 Task: Navigate through the streets of Akron to reach Stan Hywet Hall & Gardens.
Action: Mouse pressed left at (183, 59)
Screenshot: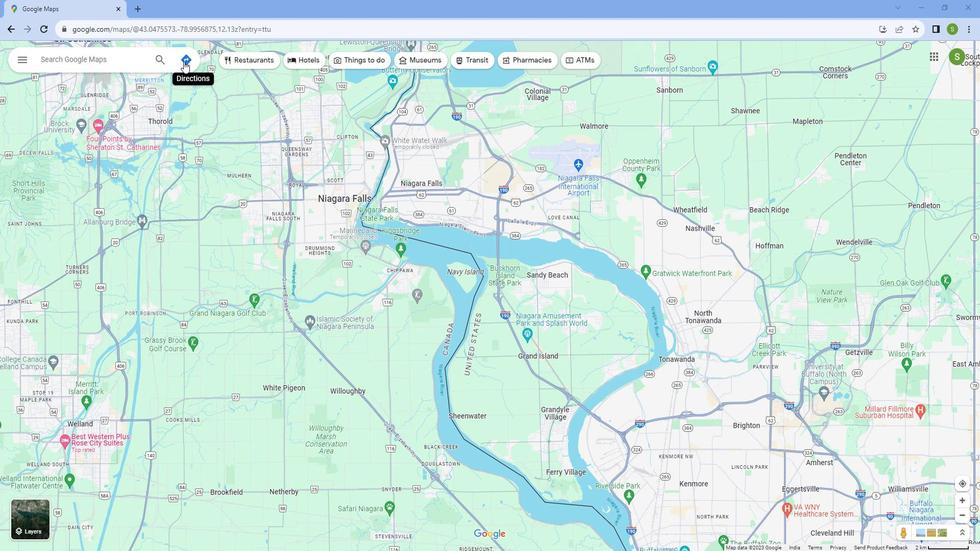 
Action: Mouse moved to (78, 84)
Screenshot: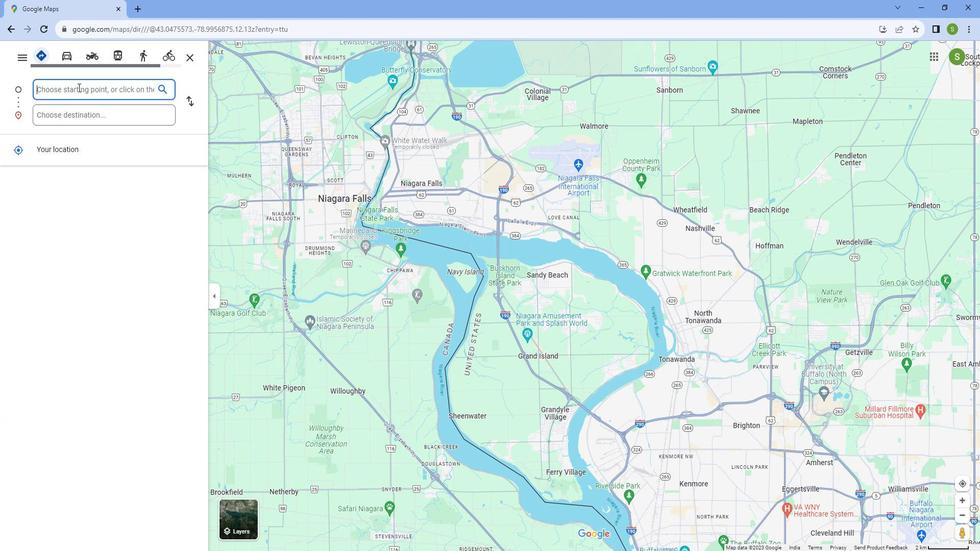 
Action: Mouse pressed left at (78, 84)
Screenshot: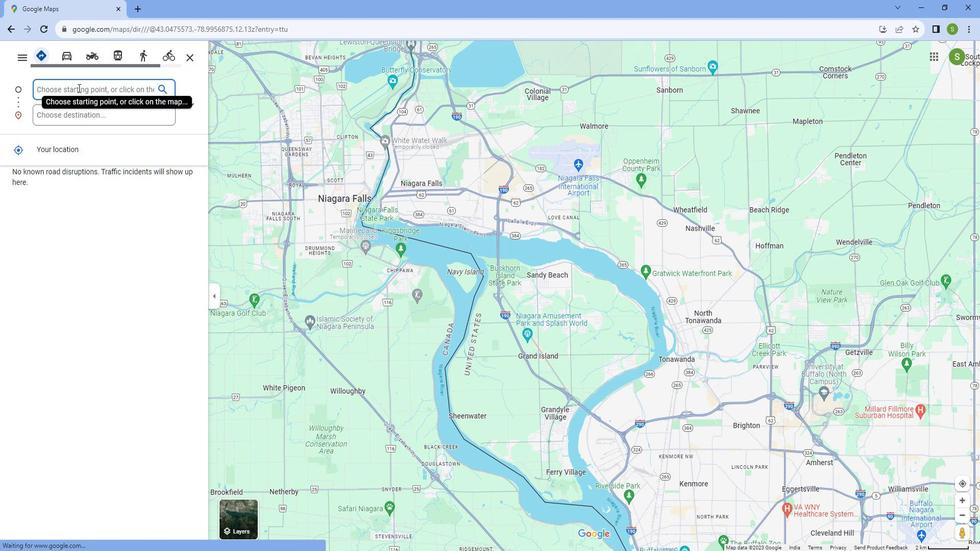
Action: Key pressed <Key.shift>a<Key.caps_lock><Key.backspace>A<Key.caps_lock>k
Screenshot: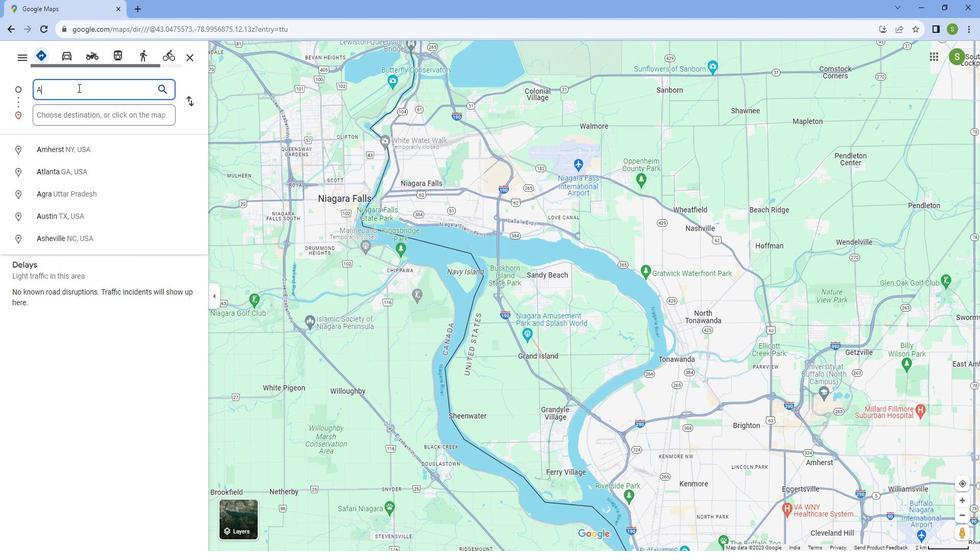 
Action: Mouse moved to (79, 86)
Screenshot: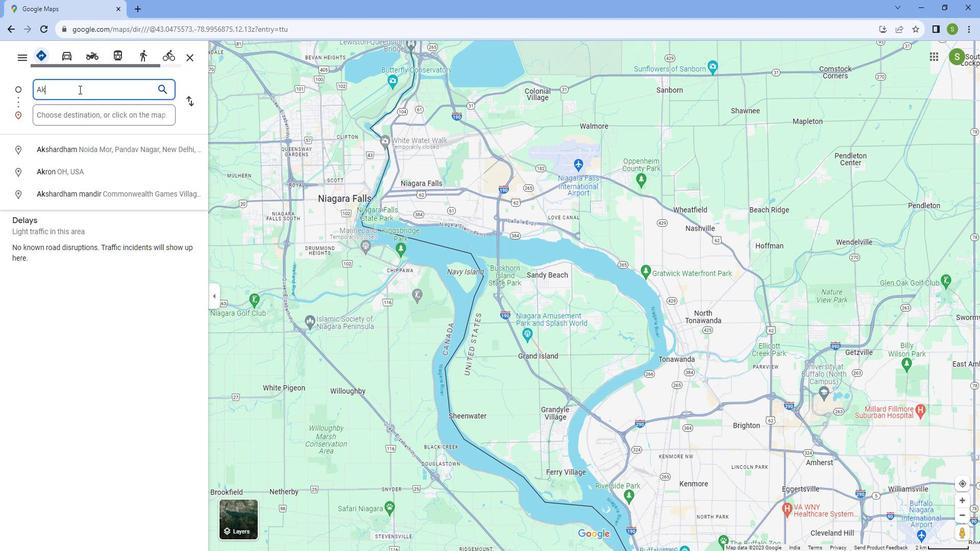 
Action: Key pressed ron
Screenshot: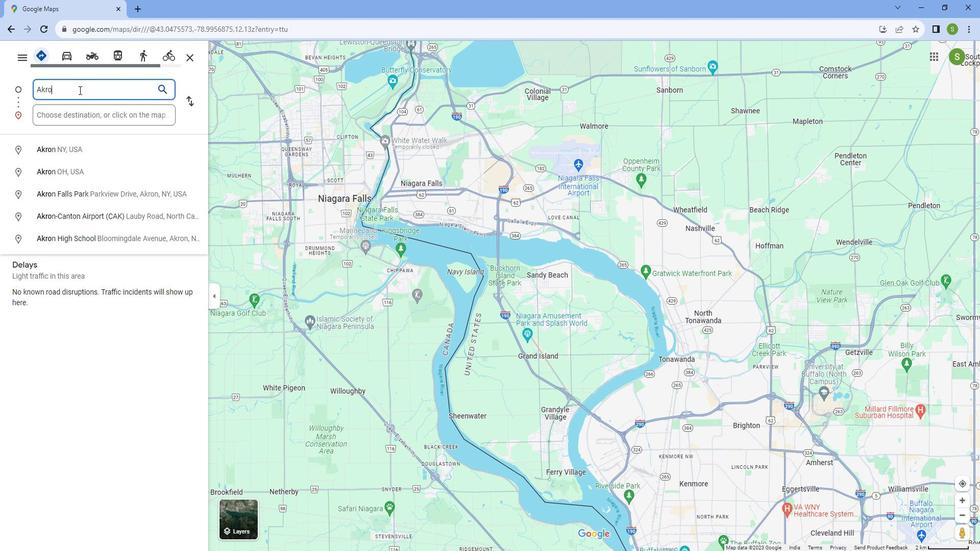 
Action: Mouse moved to (74, 148)
Screenshot: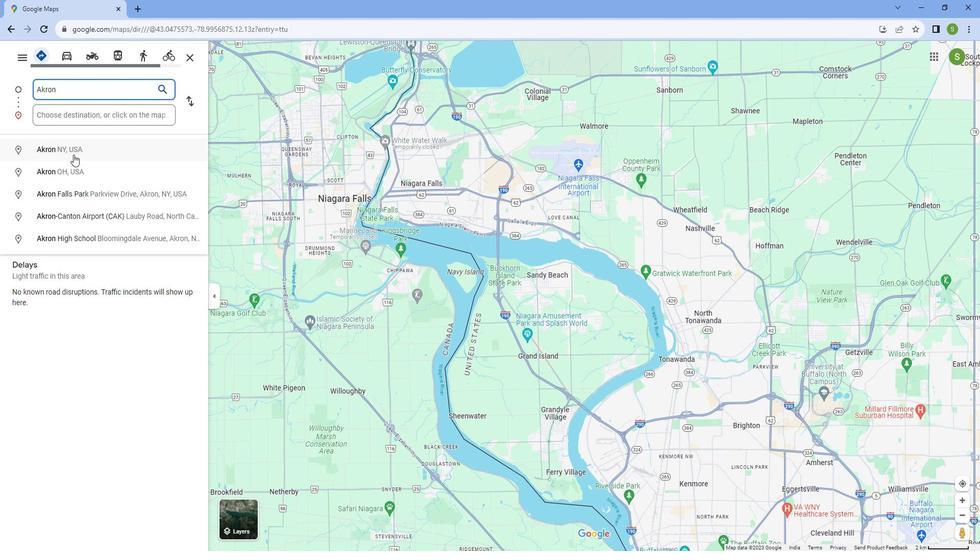 
Action: Mouse pressed left at (74, 148)
Screenshot: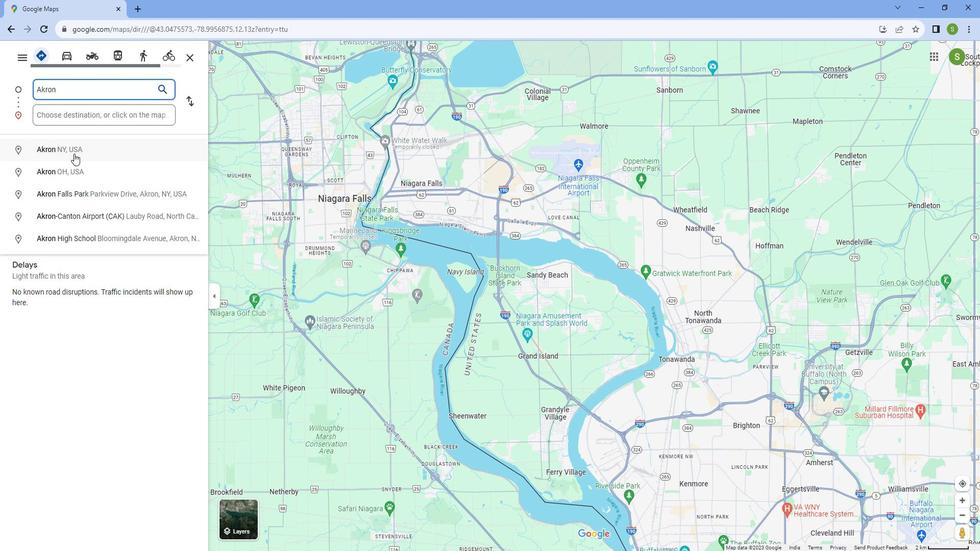 
Action: Mouse moved to (69, 114)
Screenshot: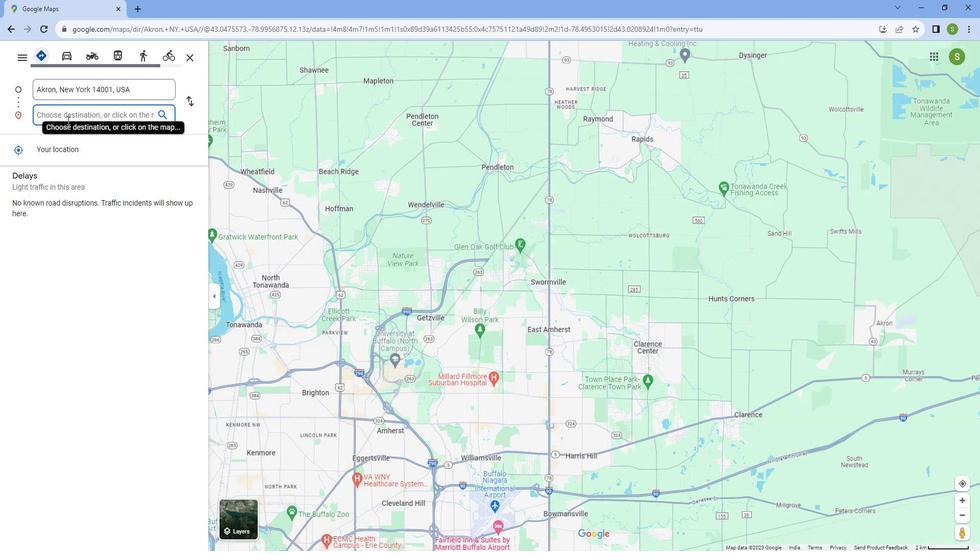 
Action: Mouse pressed left at (69, 114)
Screenshot: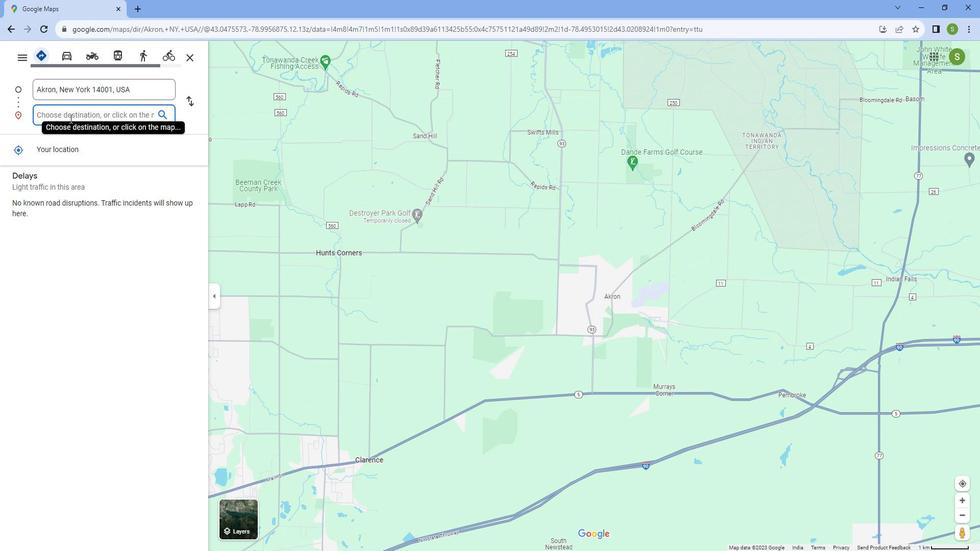 
Action: Mouse moved to (73, 106)
Screenshot: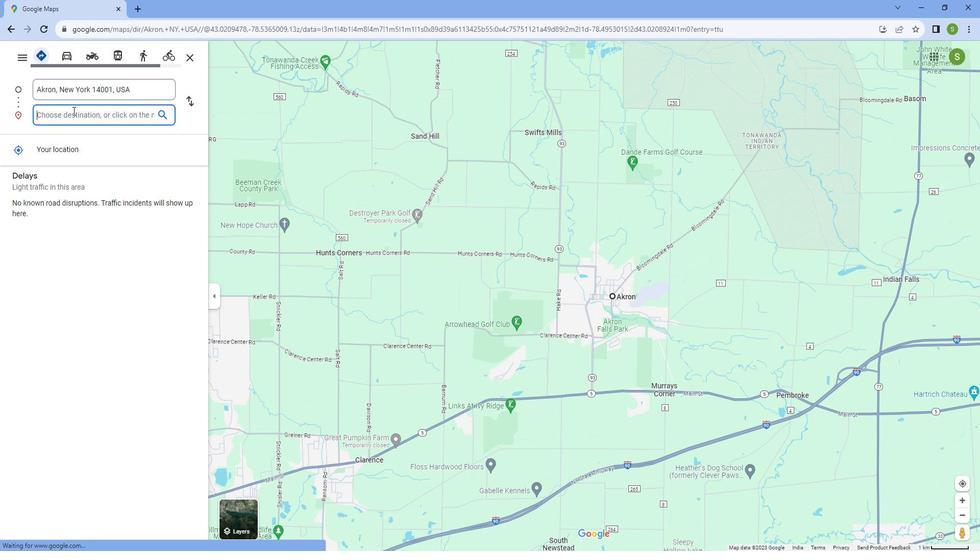 
Action: Key pressed <Key.caps_lock>S<Key.caps_lock>tan<Key.space><Key.caps_lock>H<Key.caps_lock>ywell<Key.space><Key.caps_lock>H<Key.caps_lock>all<Key.space>and<Key.space><Key.caps_lock>G<Key.caps_lock>ardens
Screenshot: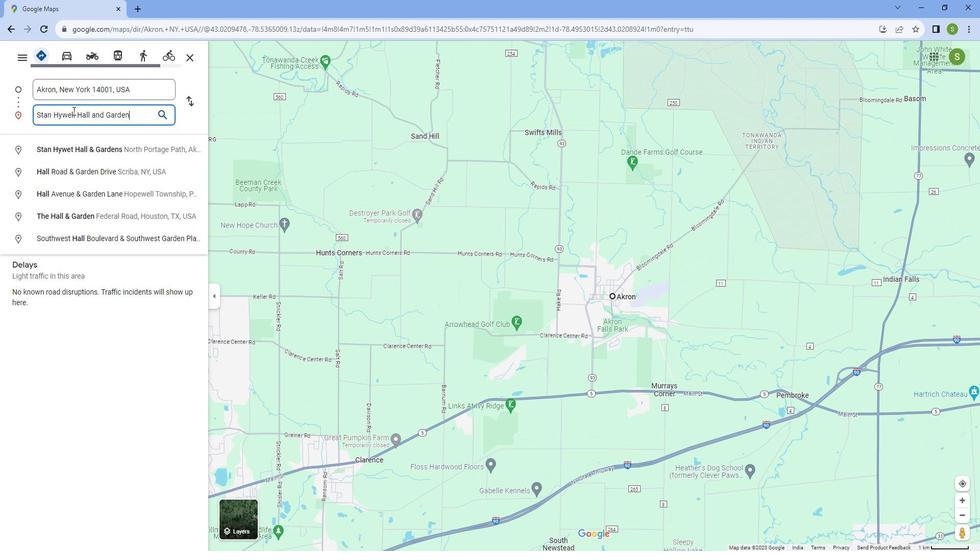 
Action: Mouse moved to (102, 134)
Screenshot: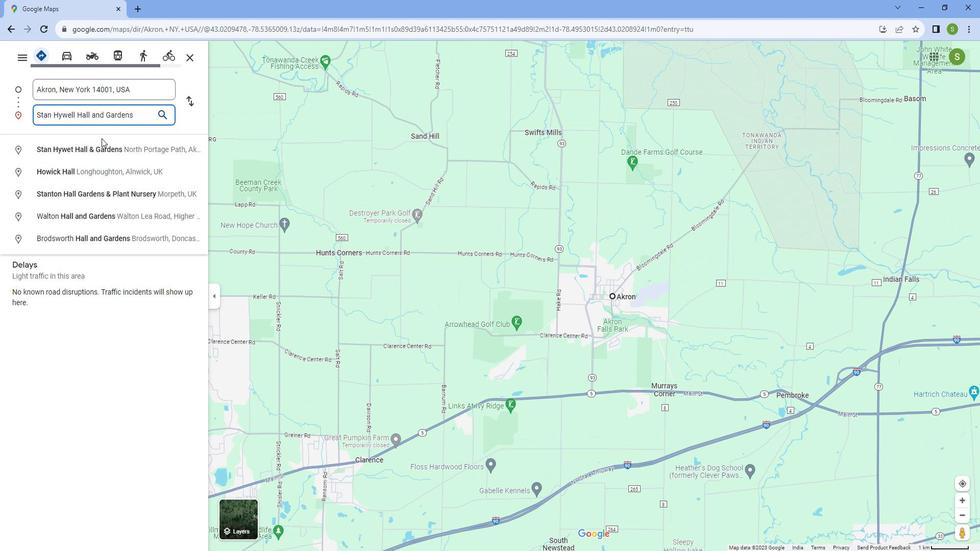 
Action: Mouse pressed left at (102, 134)
Screenshot: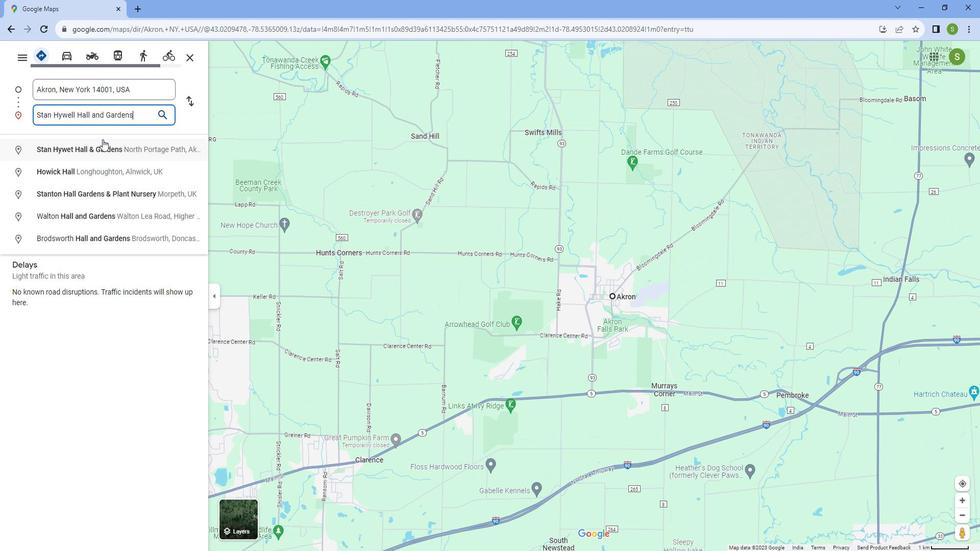 
Action: Mouse moved to (403, 496)
Screenshot: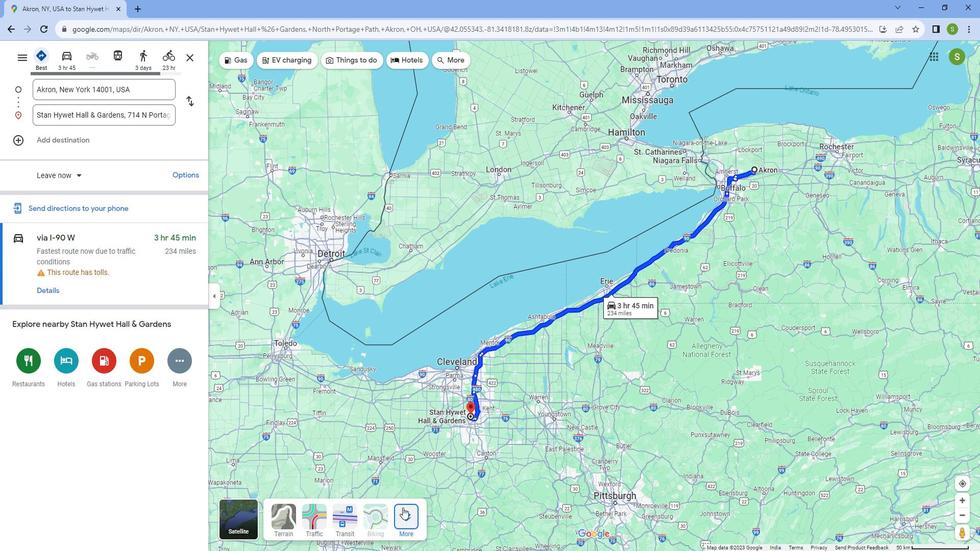 
Action: Mouse pressed left at (403, 496)
Screenshot: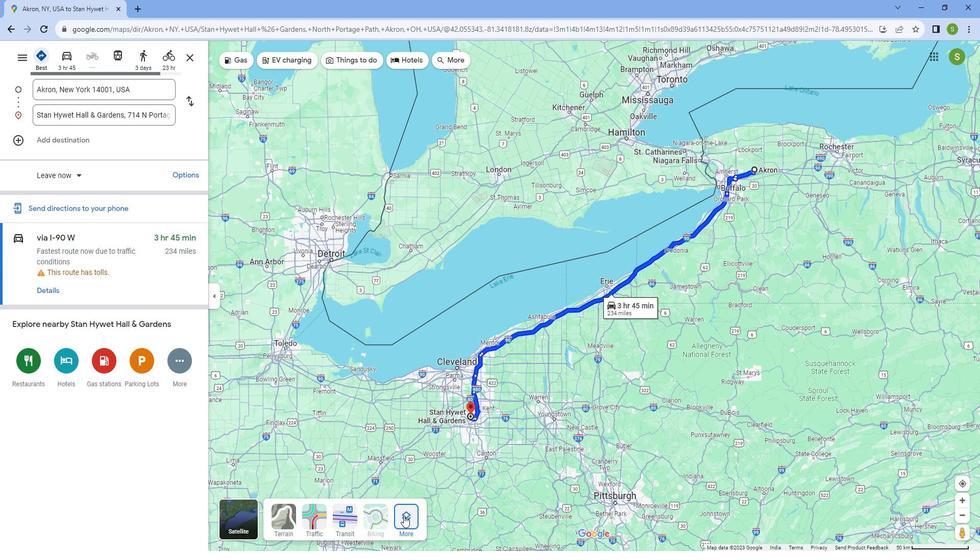 
Action: Mouse moved to (289, 295)
Screenshot: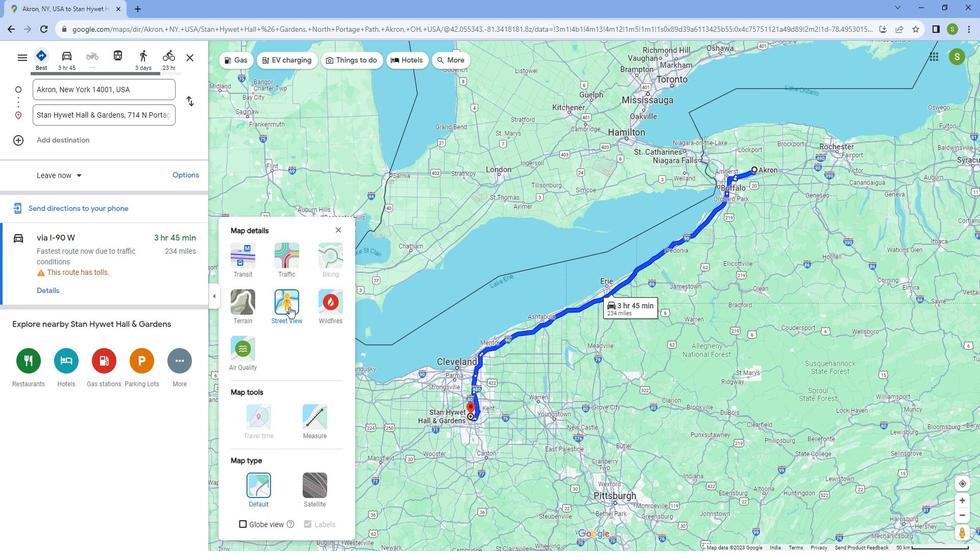 
Action: Mouse pressed left at (289, 295)
Screenshot: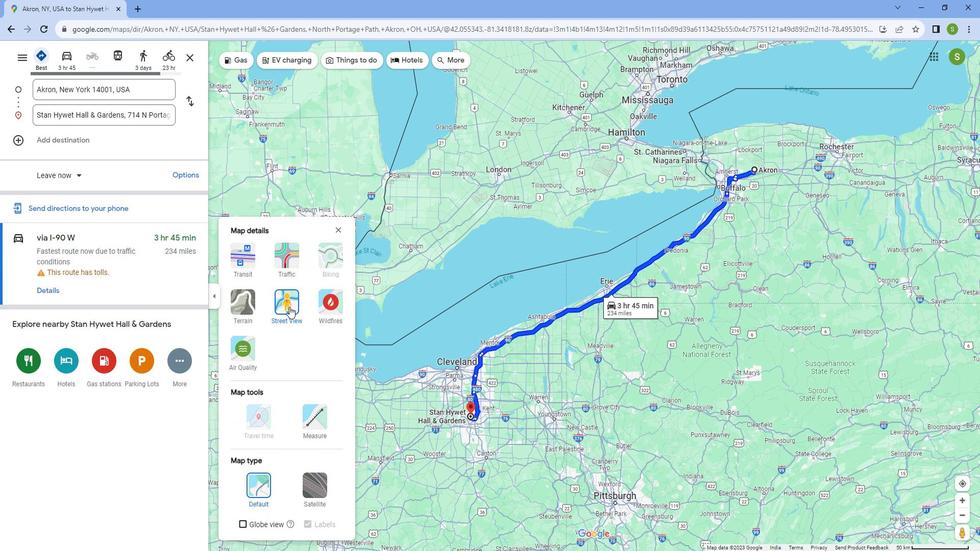 
Action: Mouse moved to (691, 329)
Screenshot: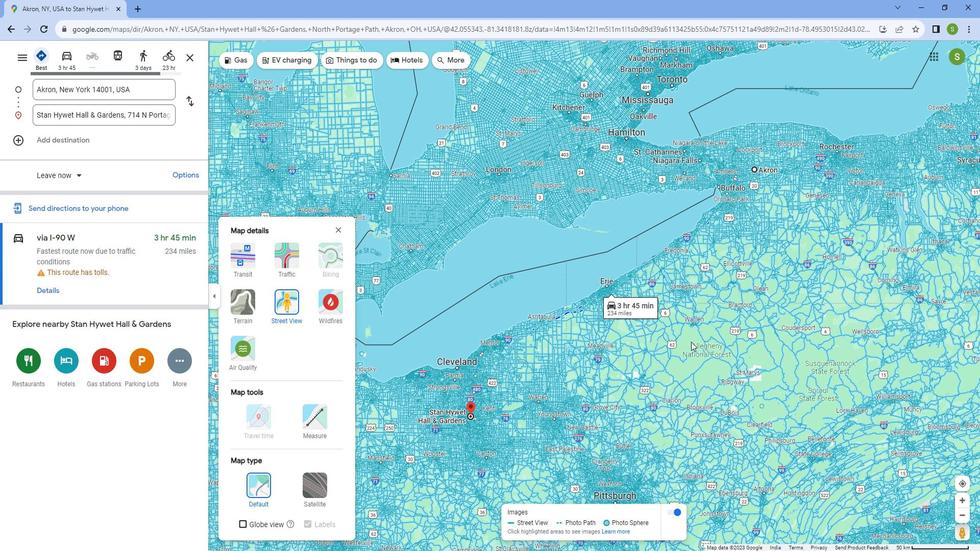 
Action: Mouse scrolled (691, 329) with delta (0, 0)
Screenshot: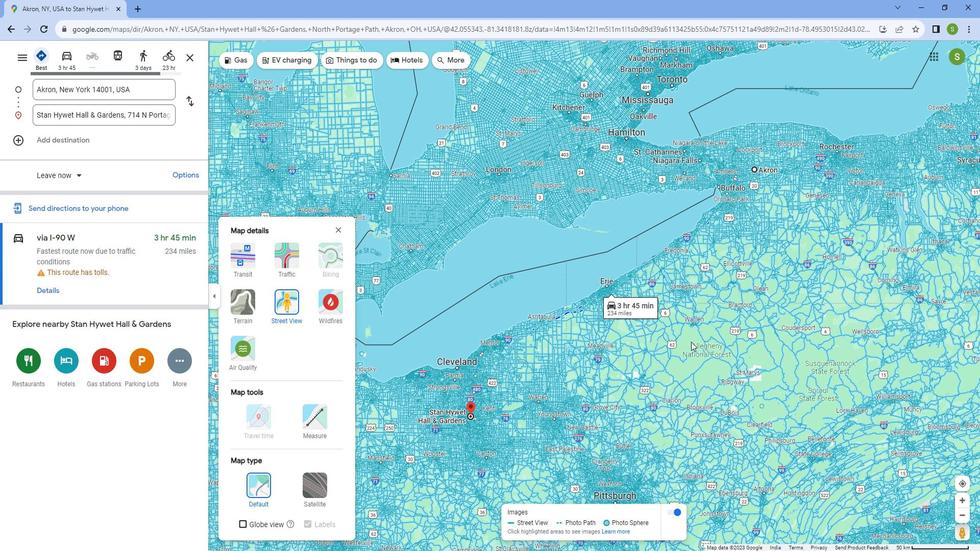 
Action: Mouse scrolled (691, 329) with delta (0, 0)
Screenshot: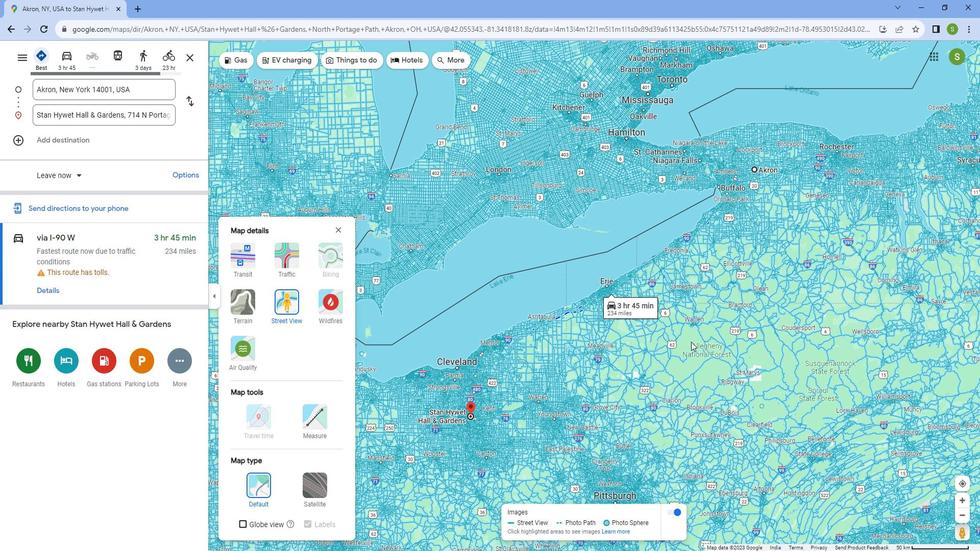 
Action: Mouse scrolled (691, 329) with delta (0, 0)
Screenshot: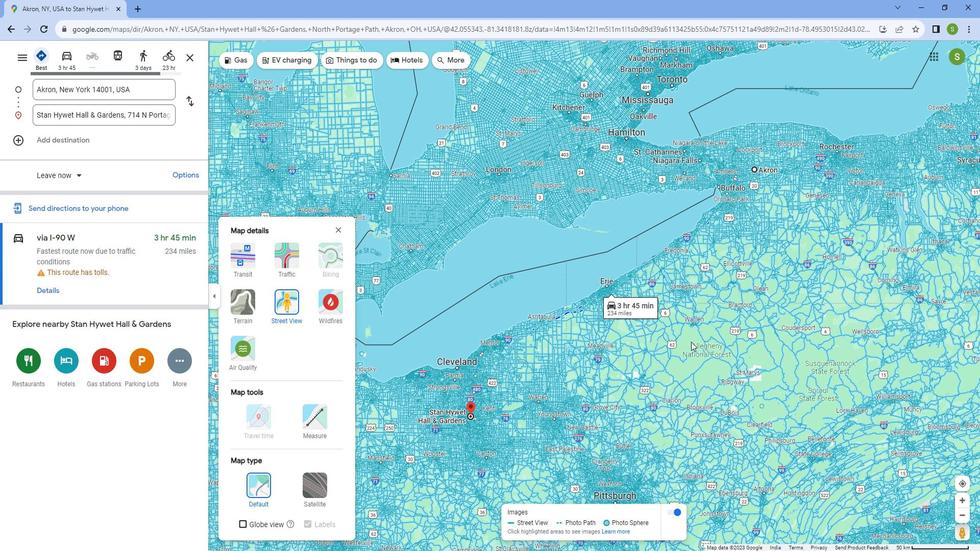 
Action: Mouse scrolled (691, 329) with delta (0, 0)
Screenshot: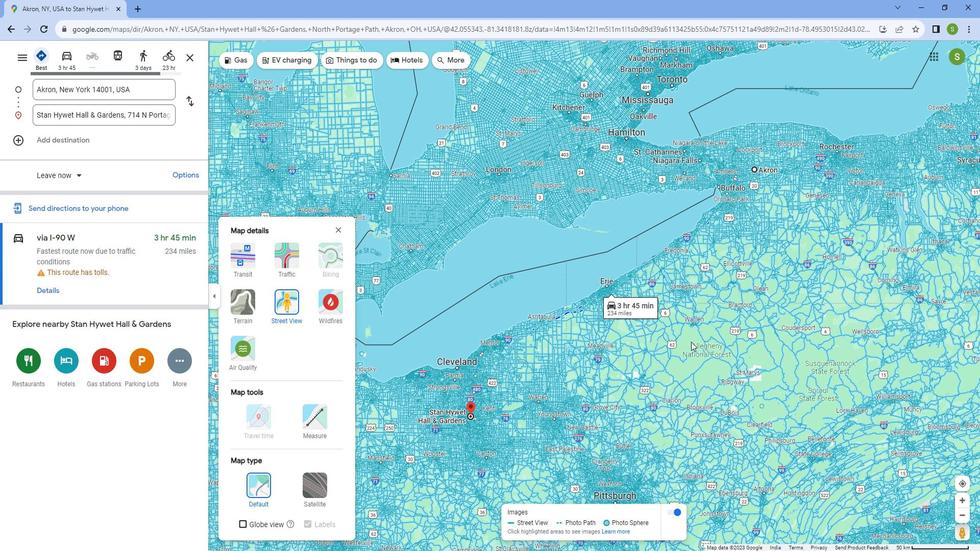 
Action: Mouse scrolled (691, 329) with delta (0, 0)
Screenshot: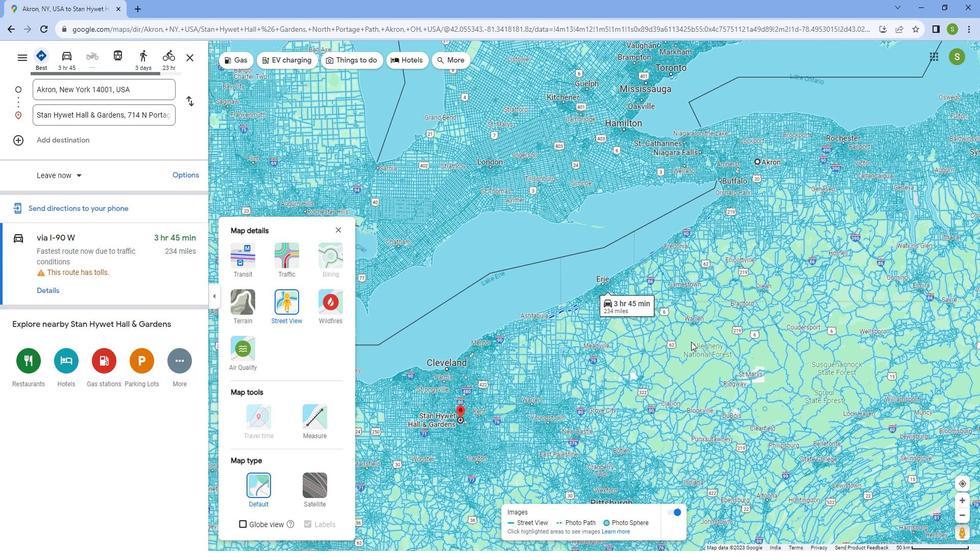 
Action: Mouse scrolled (691, 329) with delta (0, 0)
Screenshot: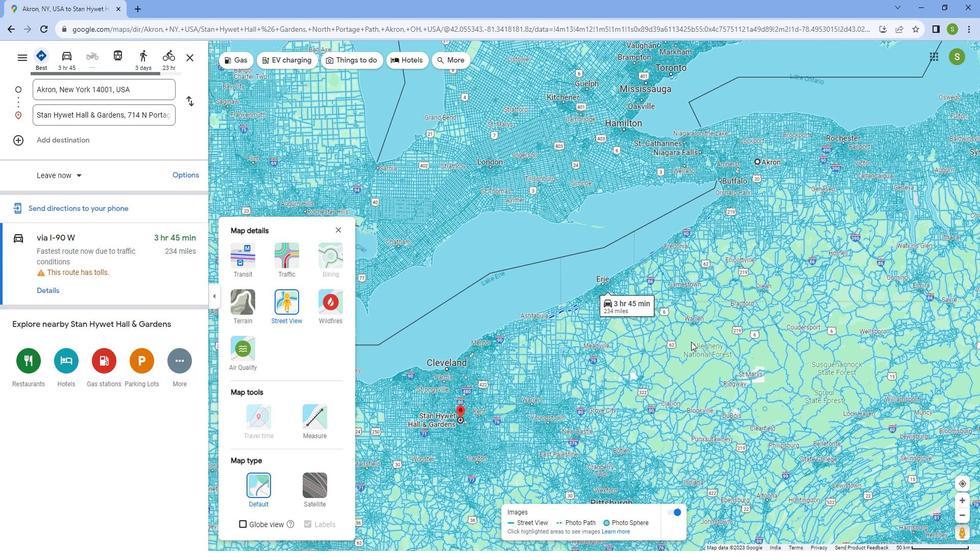 
Action: Mouse scrolled (691, 329) with delta (0, 0)
Screenshot: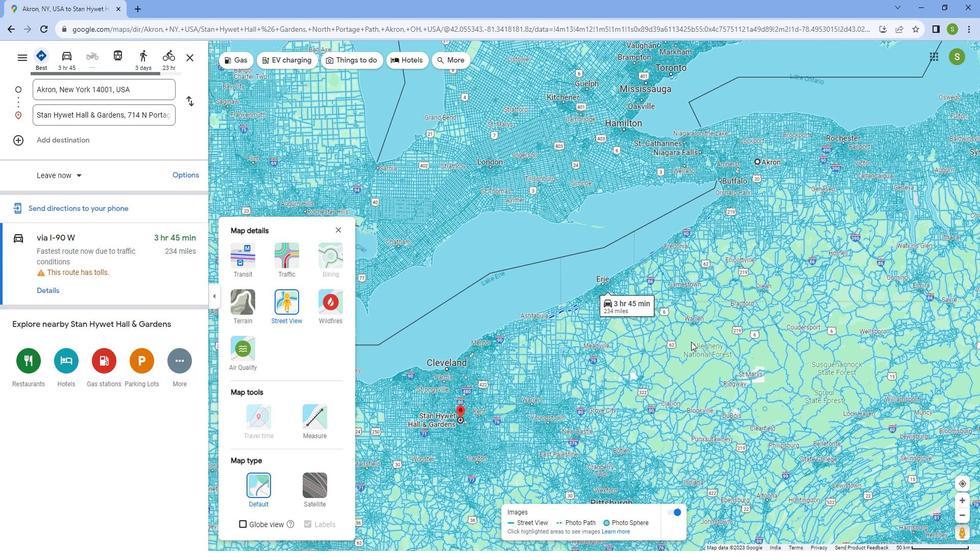 
Action: Mouse scrolled (691, 329) with delta (0, 0)
Screenshot: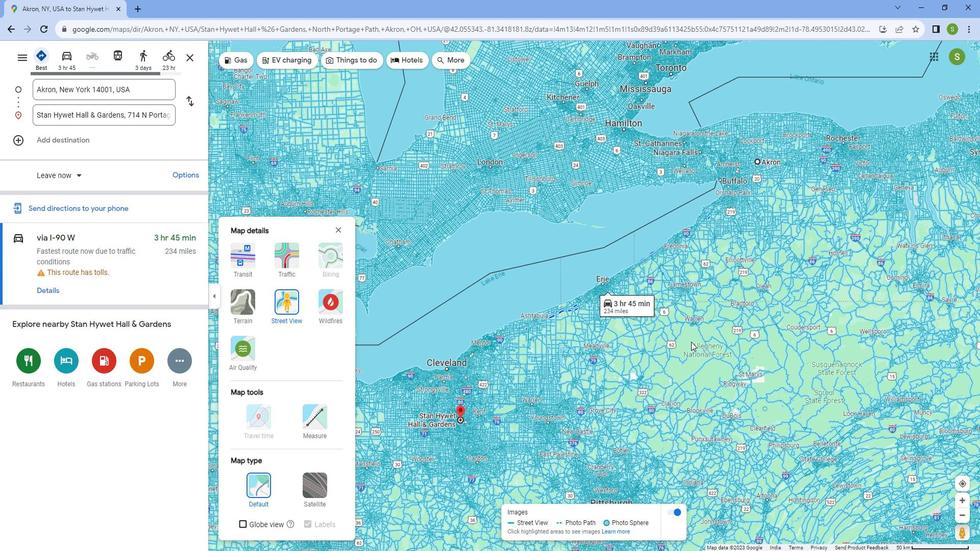 
Action: Mouse moved to (691, 327)
Screenshot: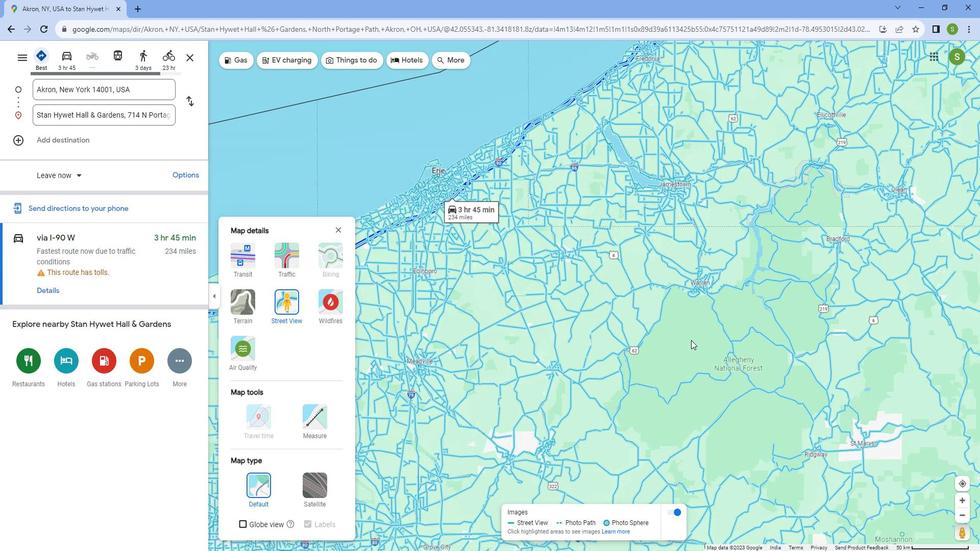 
Action: Mouse scrolled (691, 327) with delta (0, 0)
Screenshot: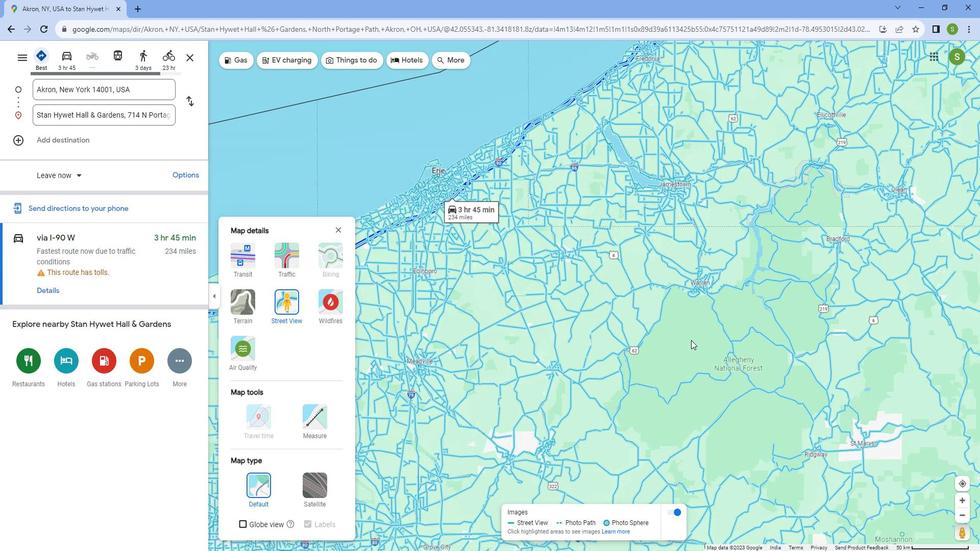 
Action: Mouse scrolled (691, 327) with delta (0, 0)
Screenshot: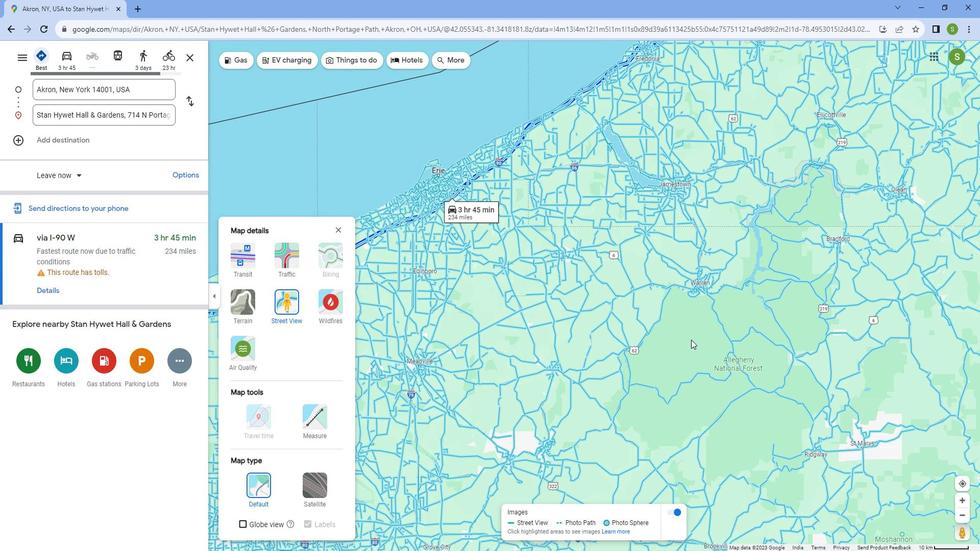 
Action: Mouse scrolled (691, 327) with delta (0, 0)
Screenshot: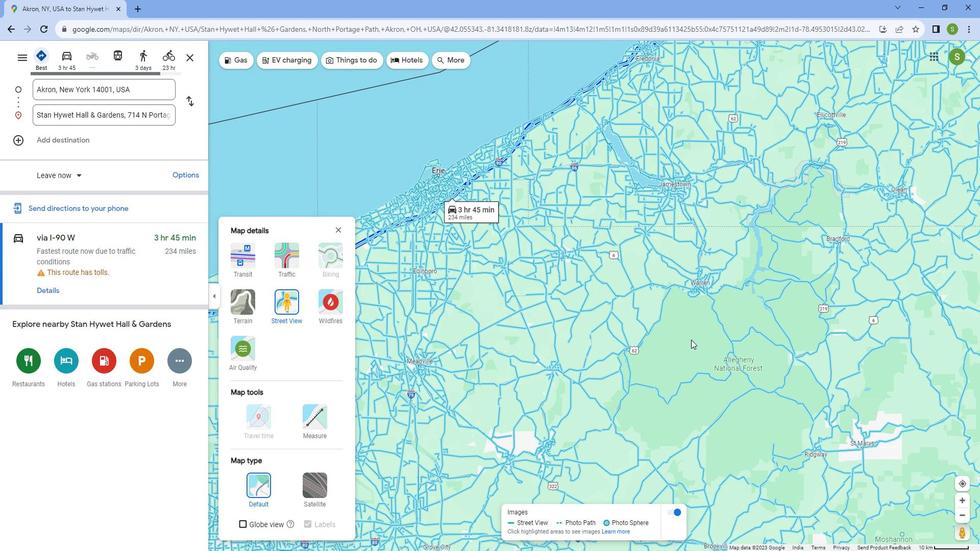 
Action: Mouse scrolled (691, 327) with delta (0, 0)
Screenshot: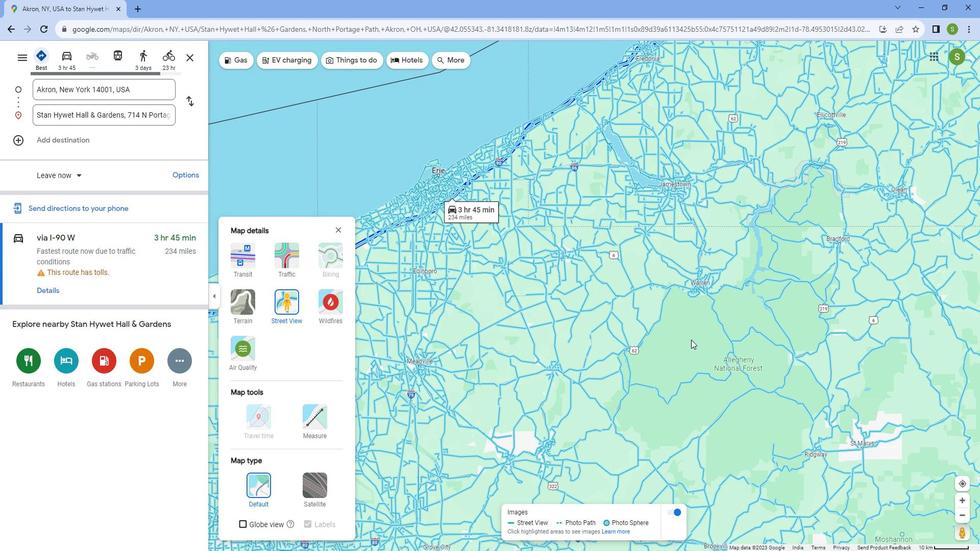 
Action: Mouse moved to (690, 327)
Screenshot: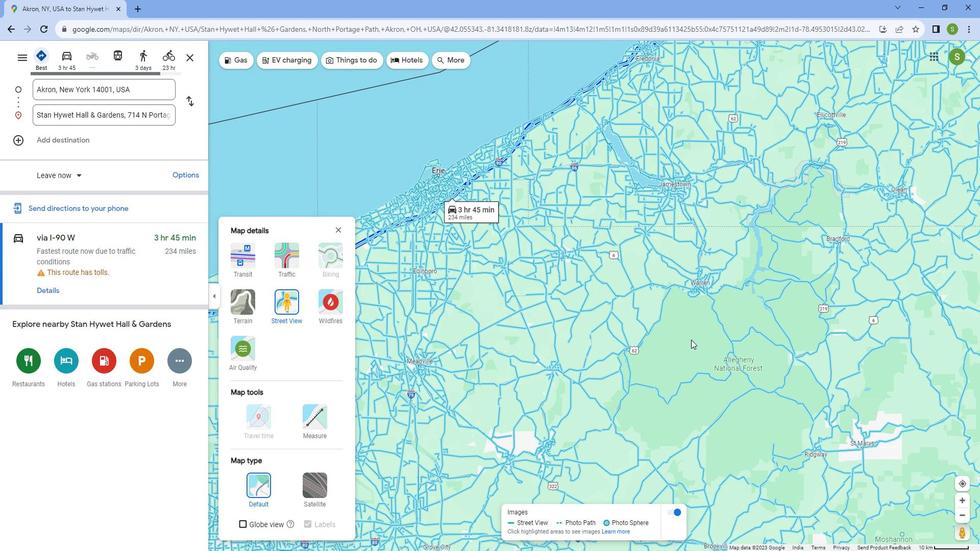 
Action: Mouse scrolled (690, 327) with delta (0, 0)
Screenshot: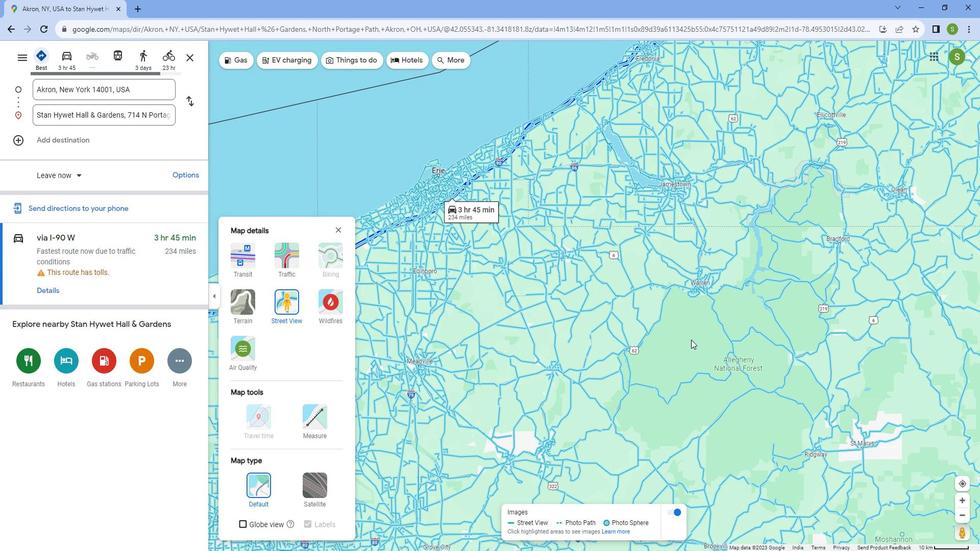 
Action: Mouse moved to (689, 327)
Screenshot: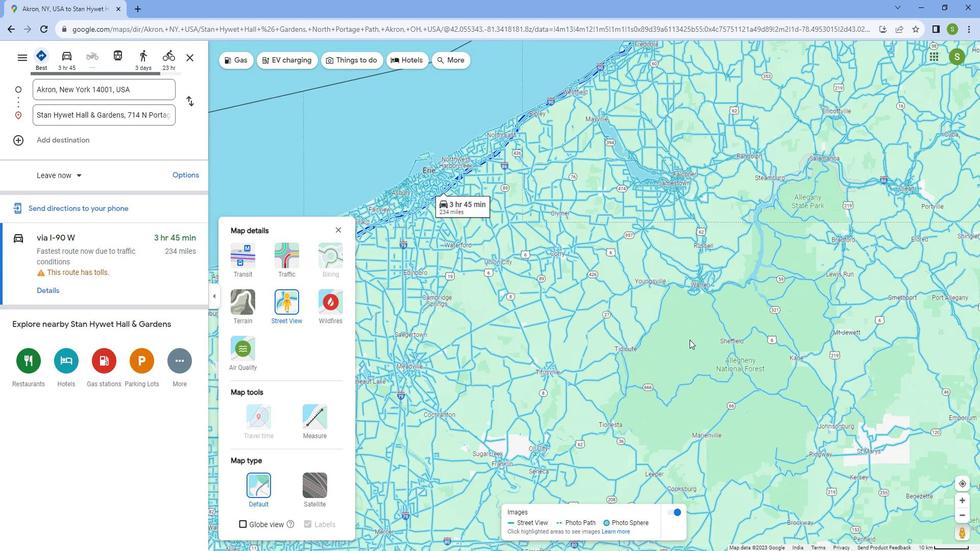 
Action: Mouse scrolled (689, 327) with delta (0, 0)
Screenshot: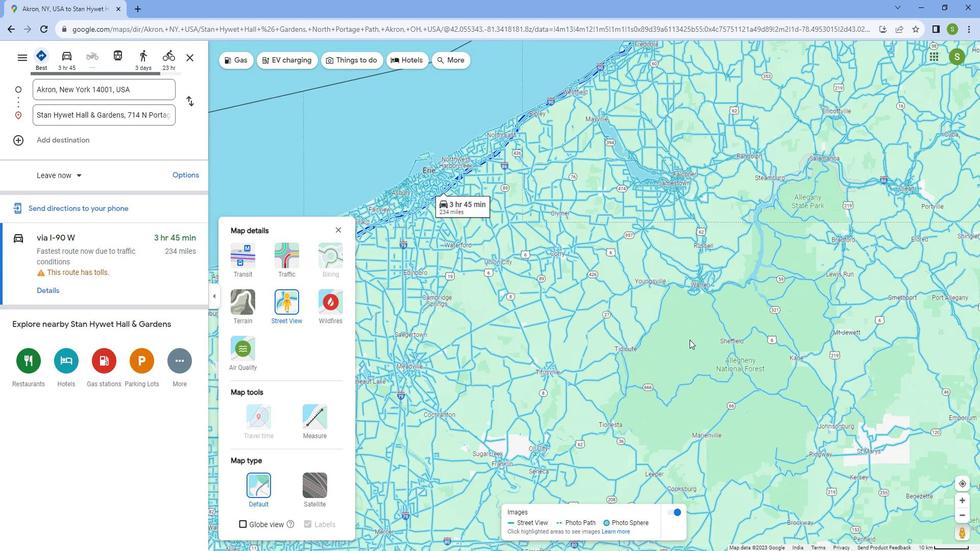 
Action: Mouse moved to (686, 328)
Screenshot: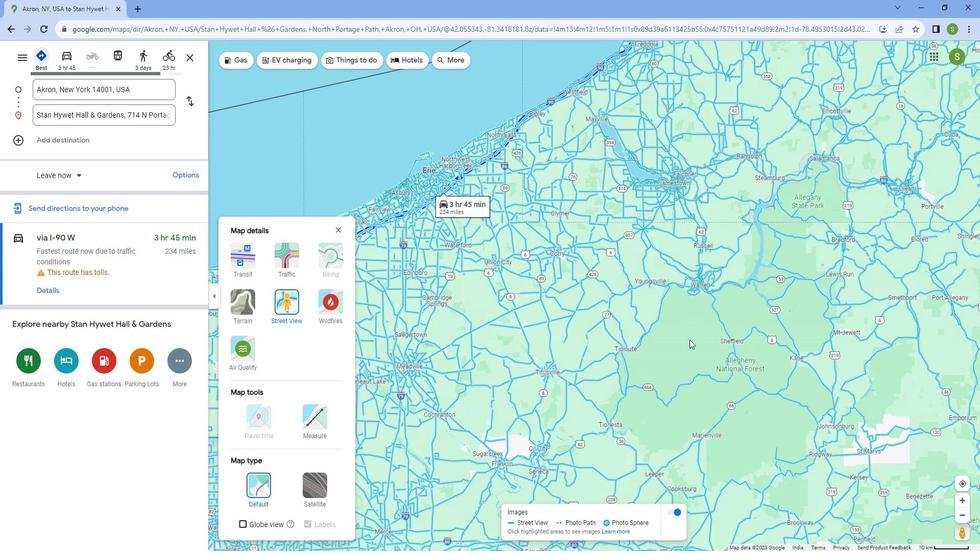 
Action: Mouse scrolled (686, 327) with delta (0, 0)
Screenshot: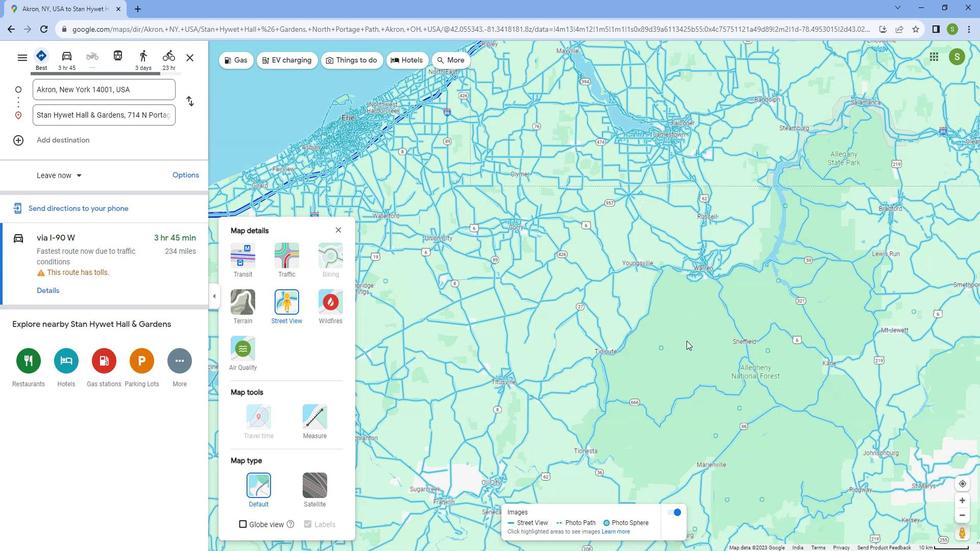 
Action: Mouse moved to (424, 269)
Screenshot: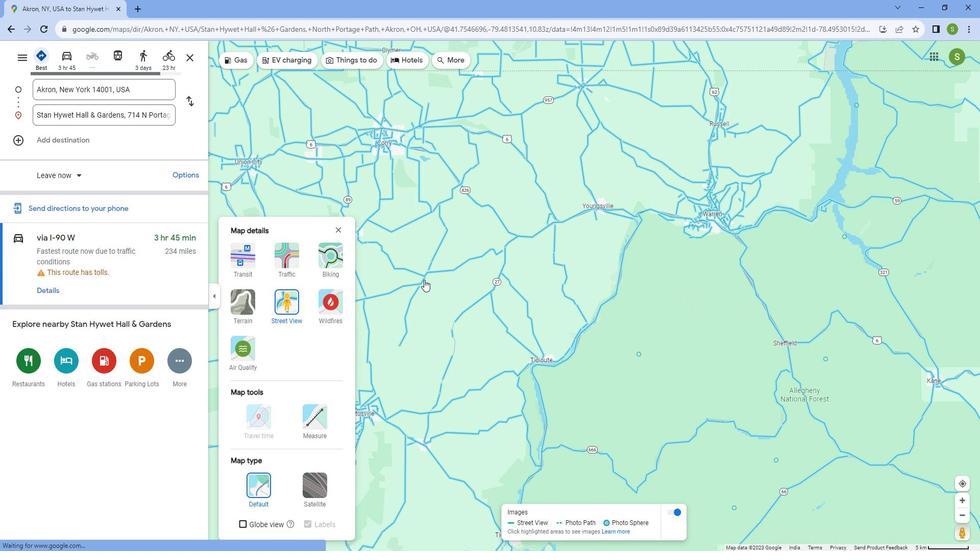 
Action: Mouse pressed left at (424, 269)
Screenshot: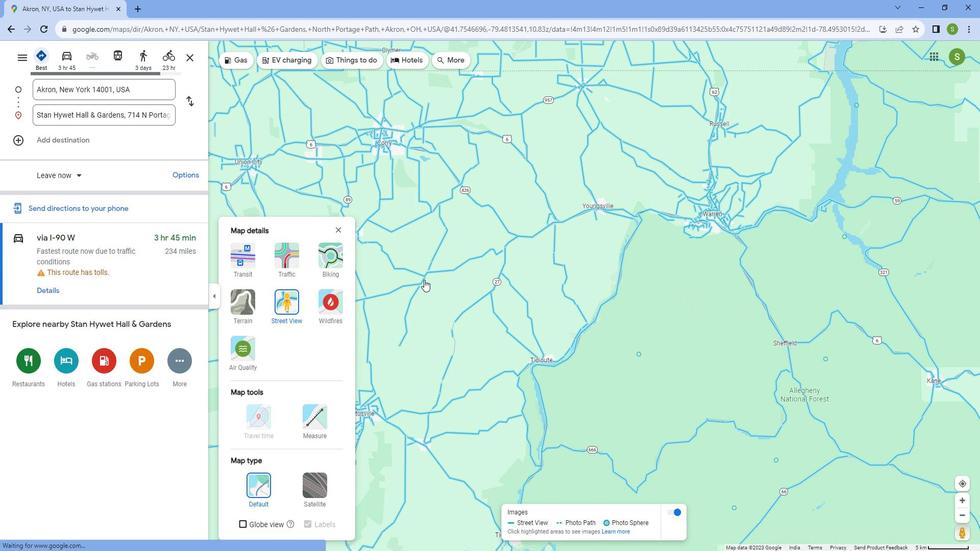 
Action: Mouse moved to (550, 332)
Screenshot: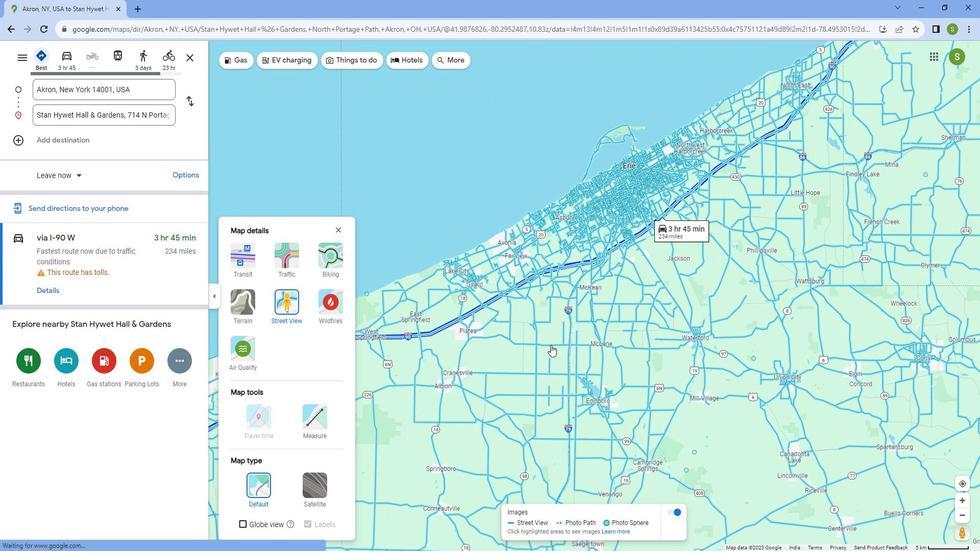 
Action: Mouse pressed left at (550, 332)
Screenshot: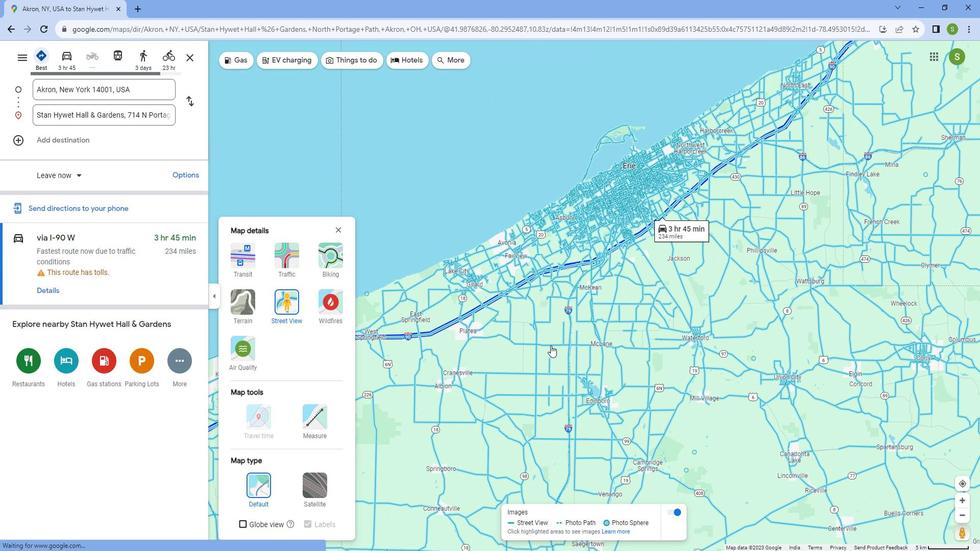 
Action: Mouse moved to (419, 355)
Screenshot: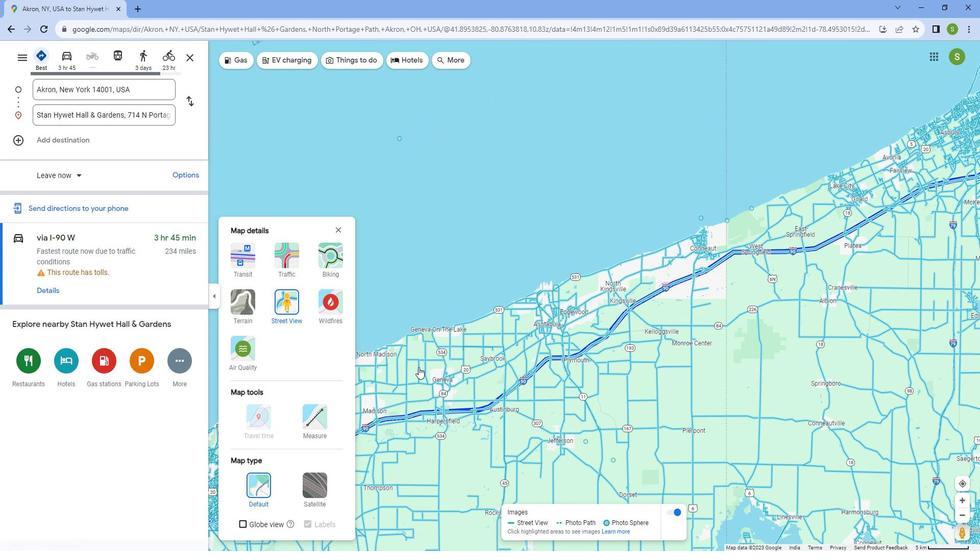 
Action: Mouse pressed left at (419, 355)
Screenshot: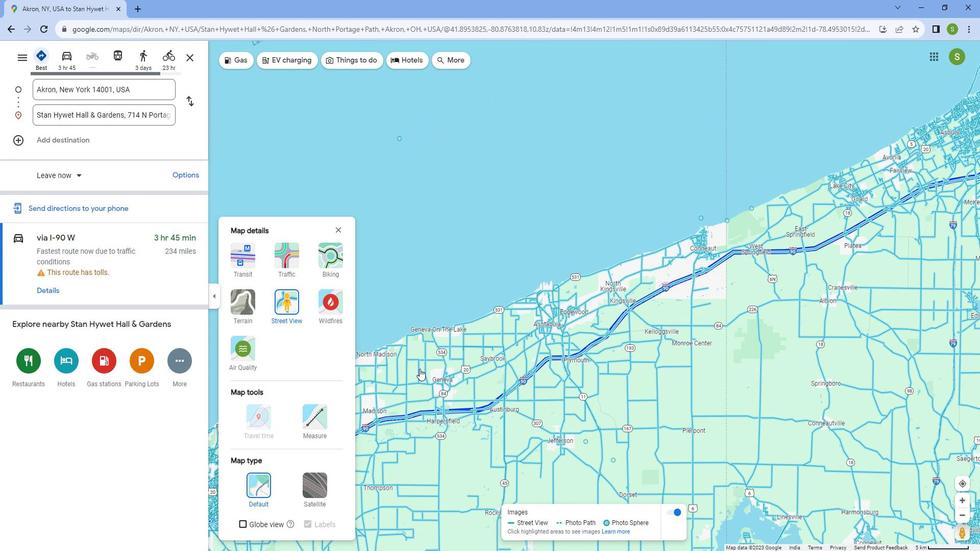 
Action: Mouse moved to (574, 381)
Screenshot: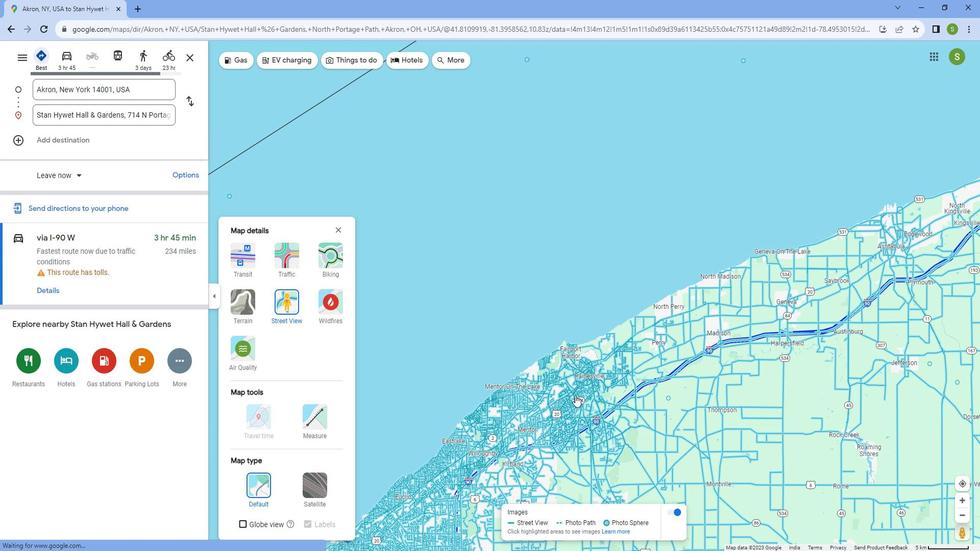 
Action: Mouse pressed left at (574, 381)
Screenshot: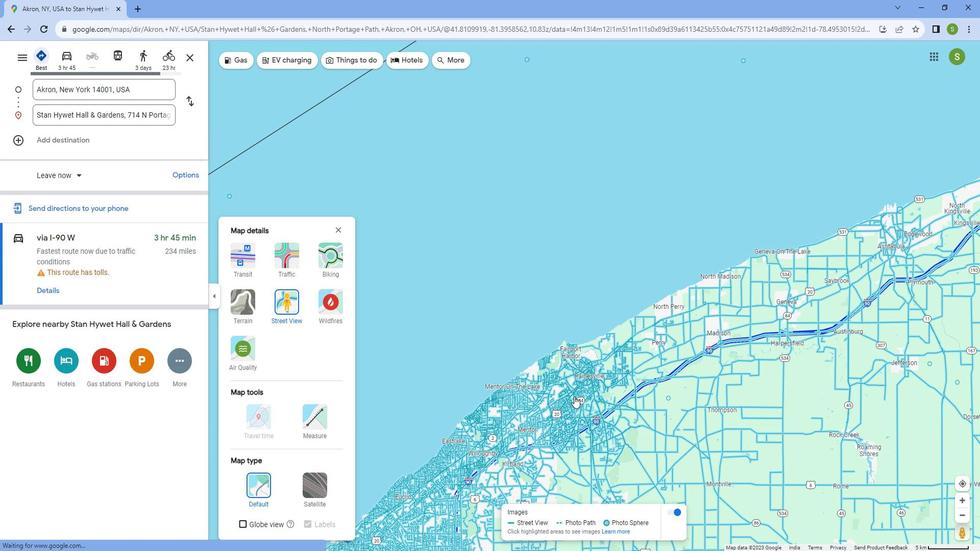 
Action: Mouse moved to (424, 263)
Screenshot: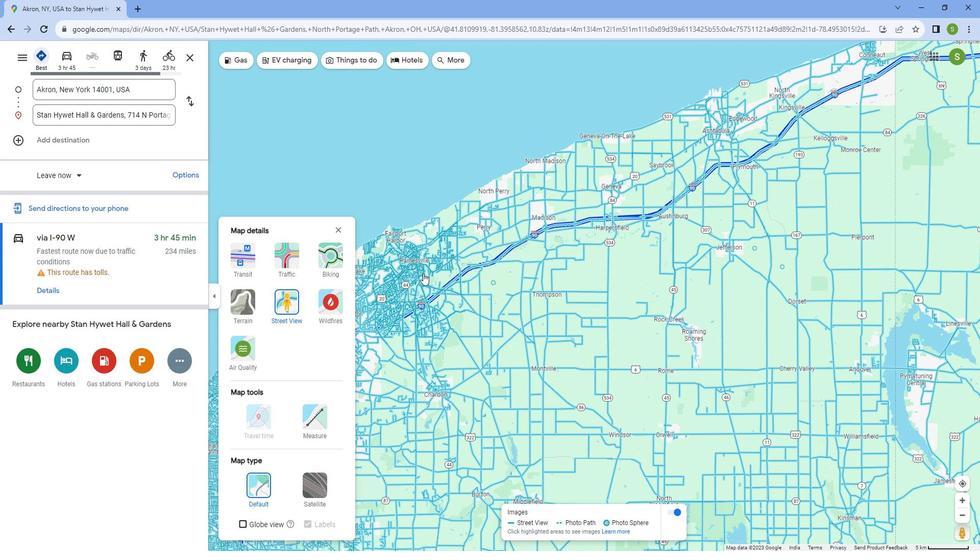 
Action: Mouse scrolled (424, 262) with delta (0, 0)
Screenshot: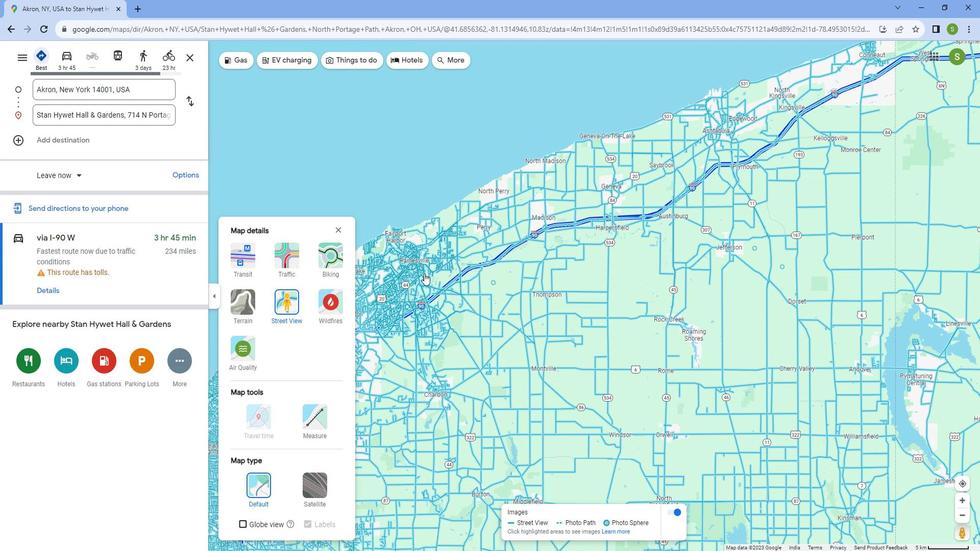 
Action: Mouse scrolled (424, 262) with delta (0, 0)
Screenshot: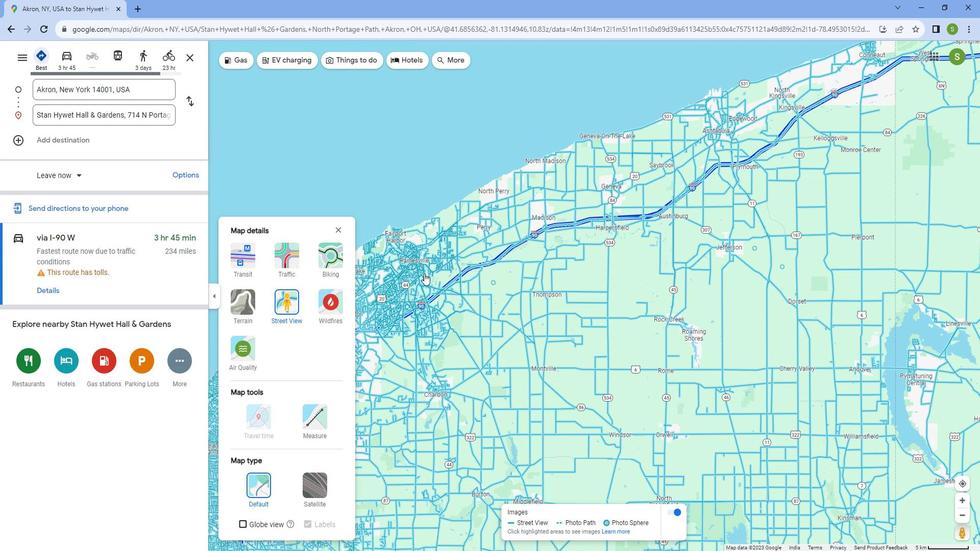 
Action: Mouse scrolled (424, 262) with delta (0, 0)
Screenshot: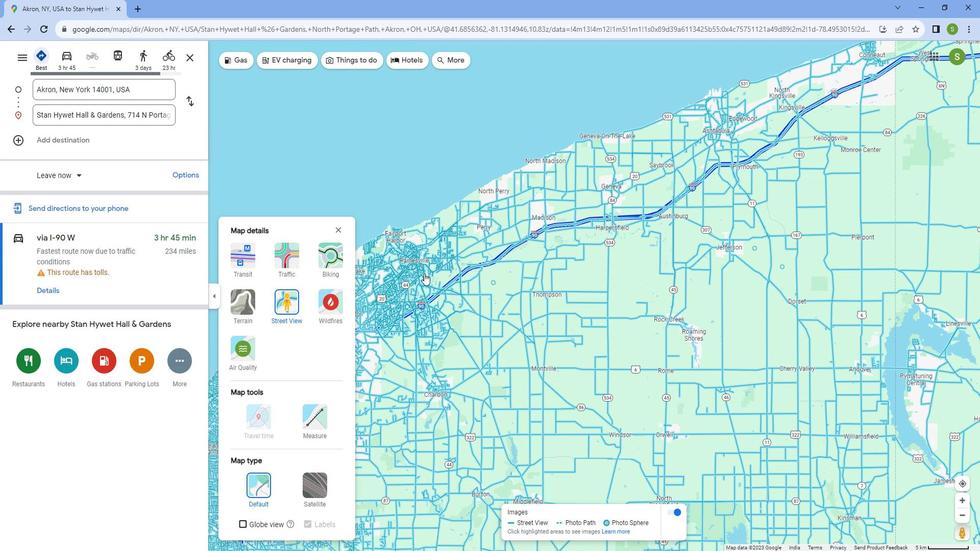 
Action: Mouse scrolled (424, 262) with delta (0, 0)
Screenshot: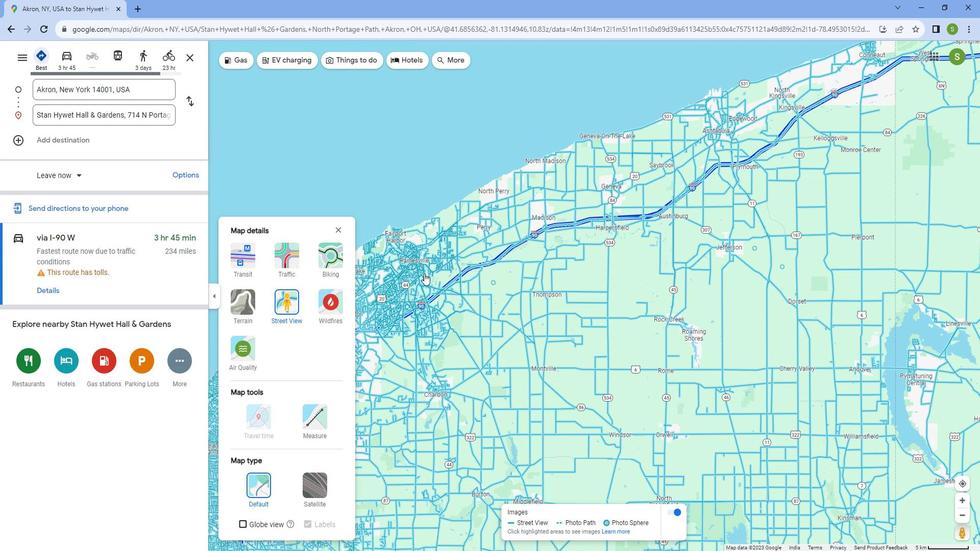
Action: Mouse scrolled (424, 262) with delta (0, 0)
Screenshot: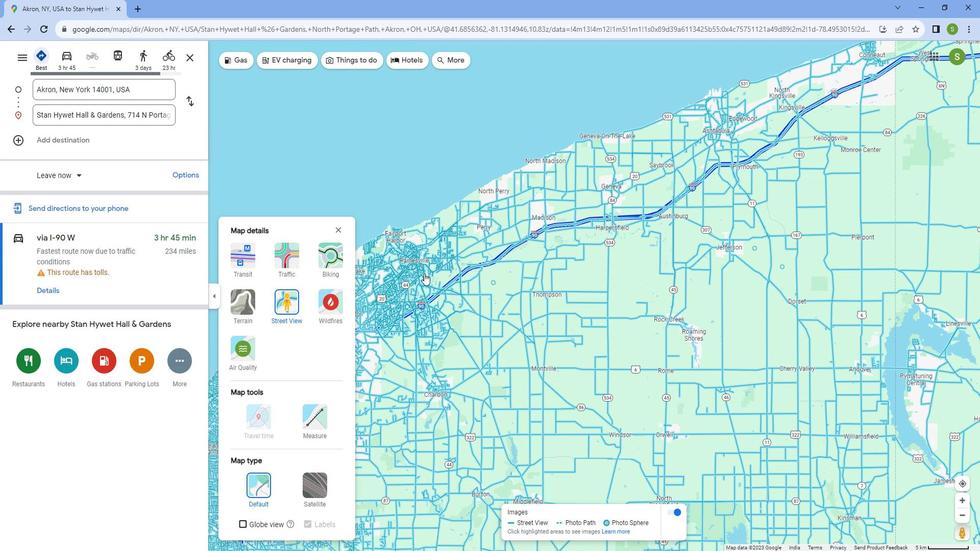 
Action: Mouse scrolled (424, 262) with delta (0, 0)
Screenshot: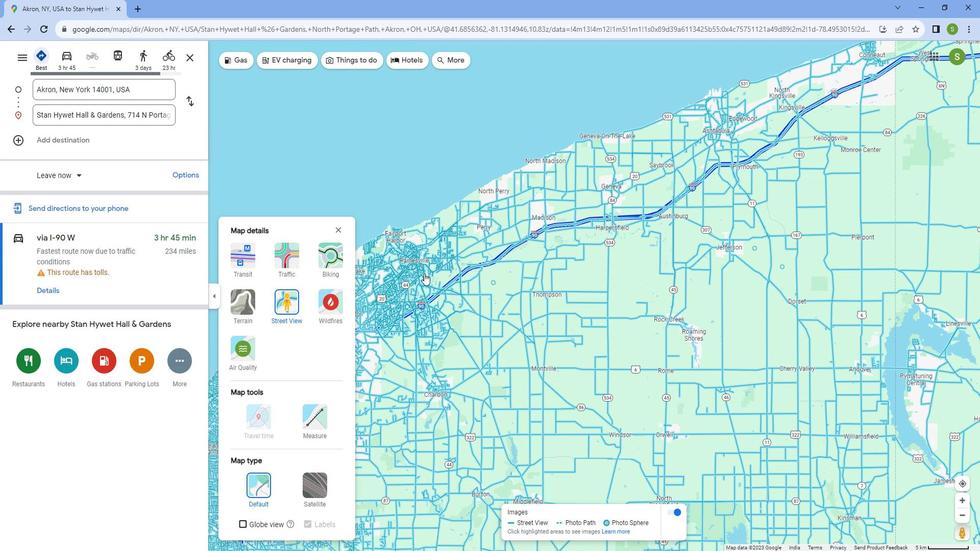 
Action: Mouse scrolled (424, 262) with delta (0, 0)
Screenshot: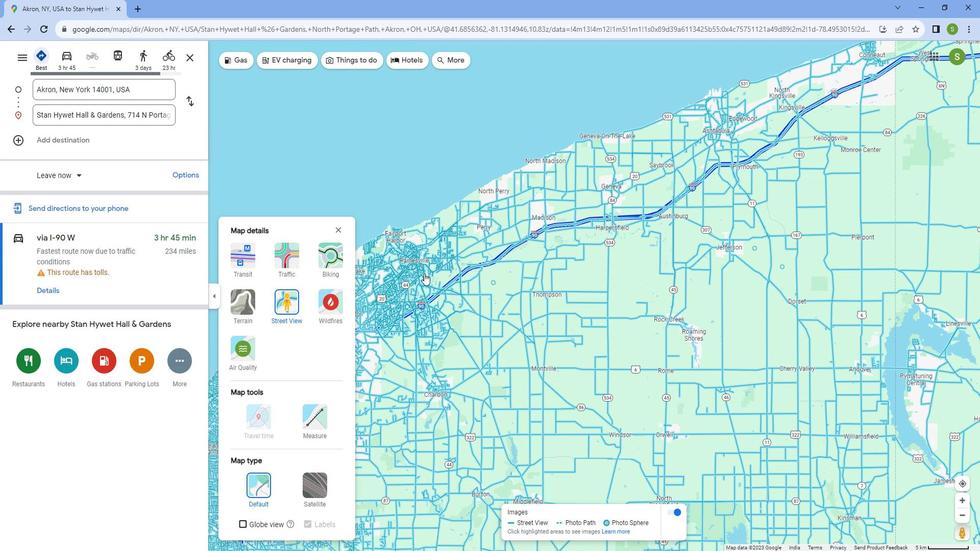
Action: Mouse scrolled (424, 262) with delta (0, 0)
Screenshot: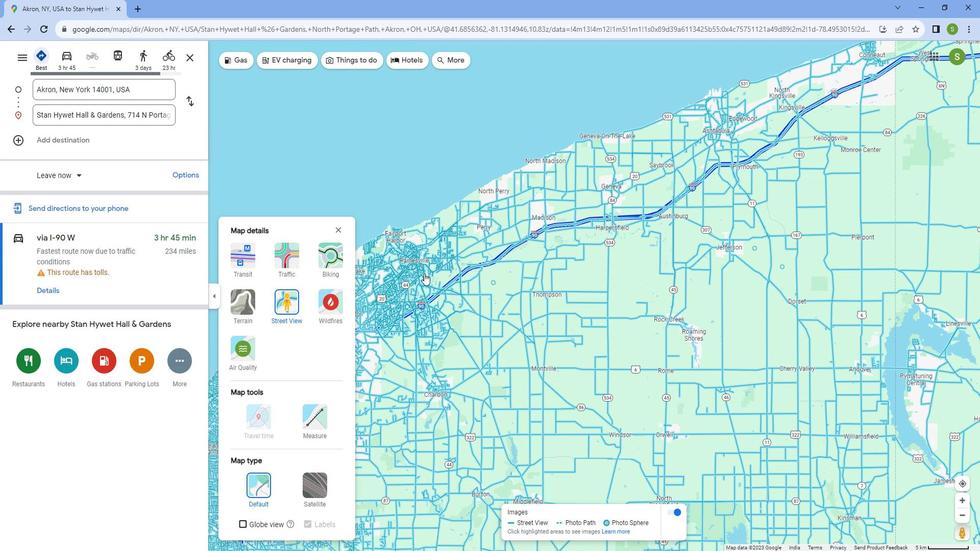 
Action: Mouse scrolled (424, 262) with delta (0, 0)
Screenshot: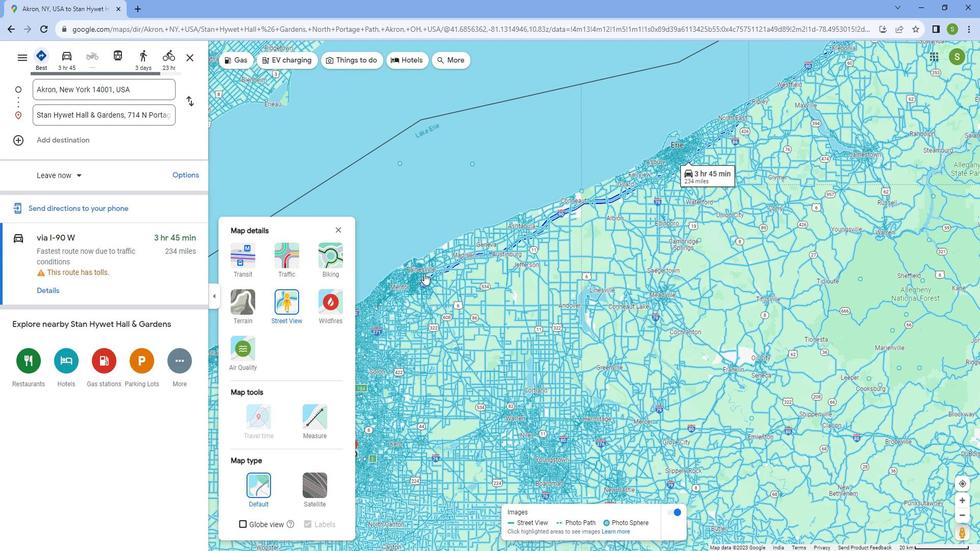 
Action: Mouse scrolled (424, 262) with delta (0, 0)
Screenshot: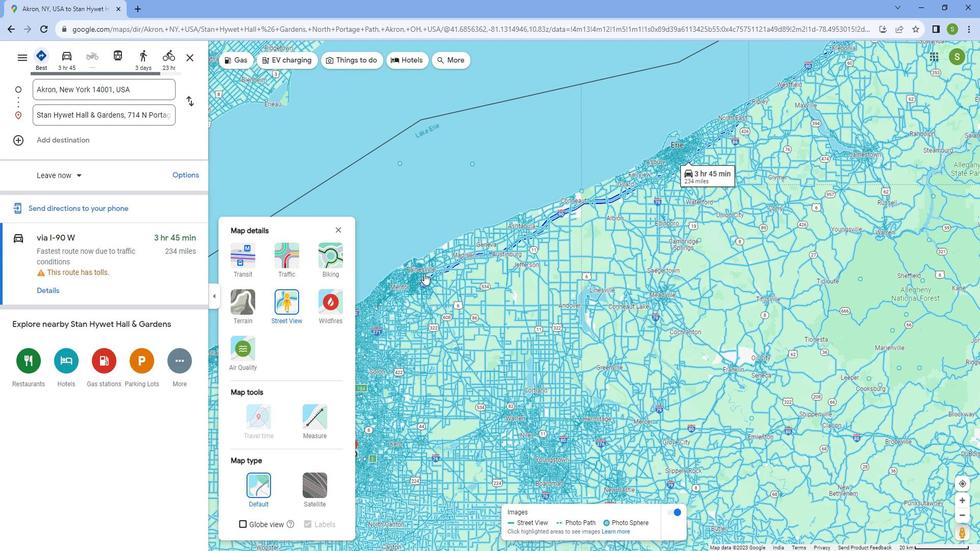 
Action: Mouse scrolled (424, 262) with delta (0, 0)
Screenshot: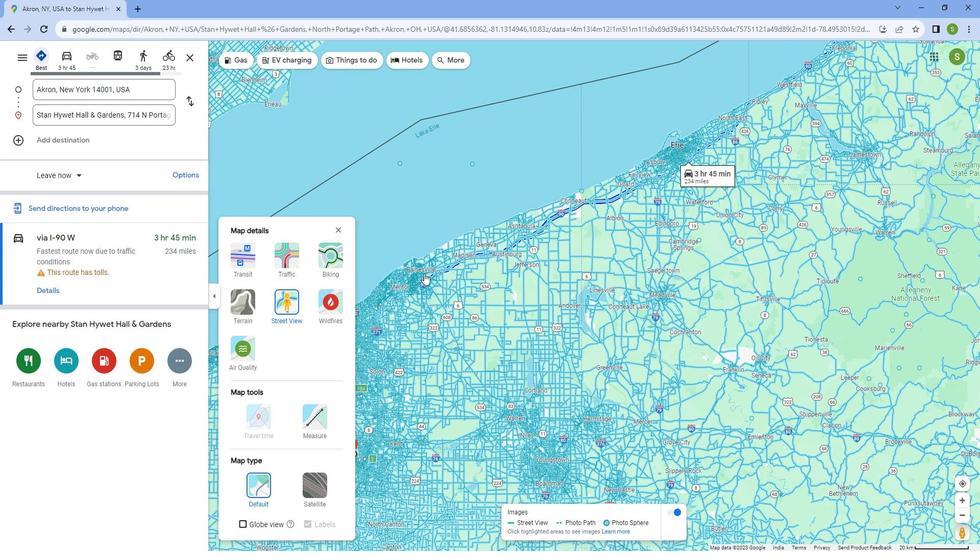 
Action: Mouse scrolled (424, 262) with delta (0, 0)
Screenshot: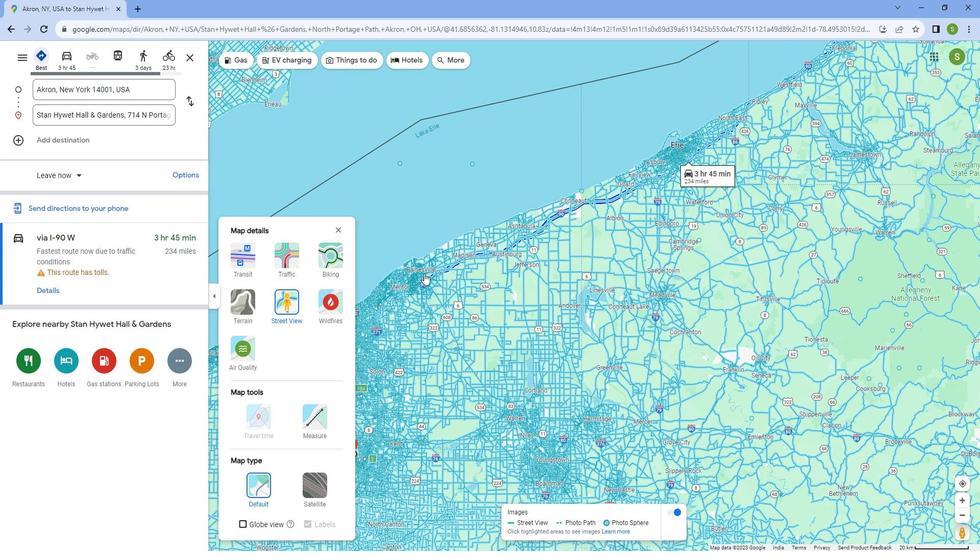 
Action: Mouse scrolled (424, 262) with delta (0, 0)
Screenshot: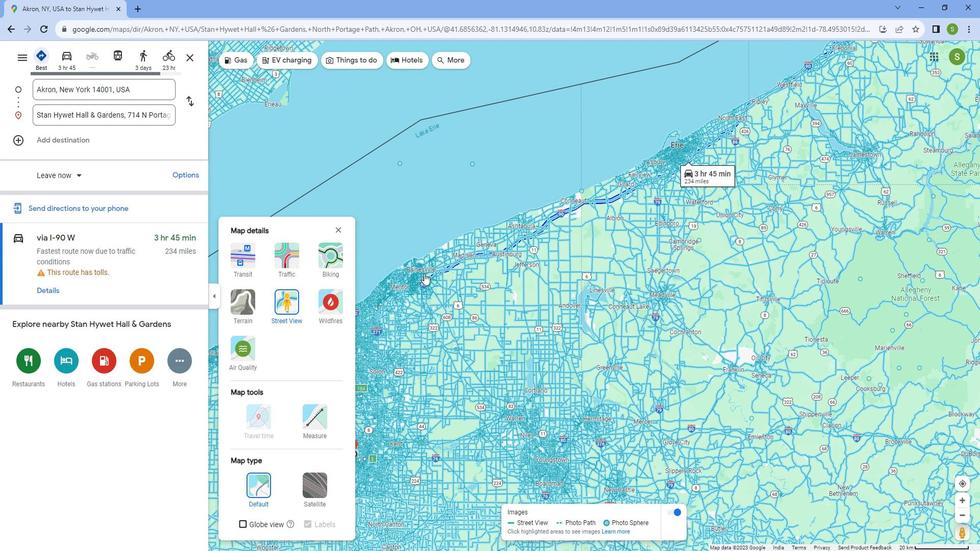 
Action: Mouse moved to (388, 365)
Screenshot: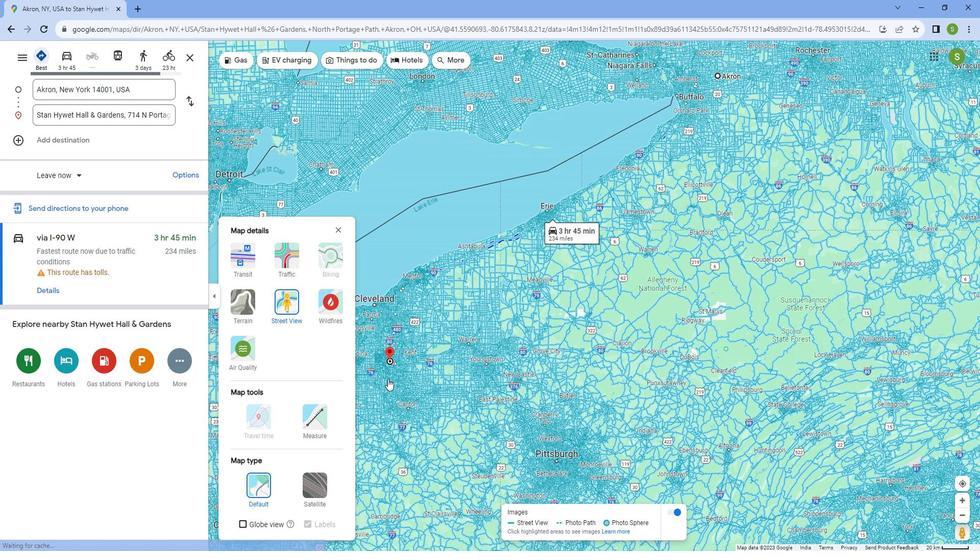 
Action: Mouse pressed left at (388, 365)
Screenshot: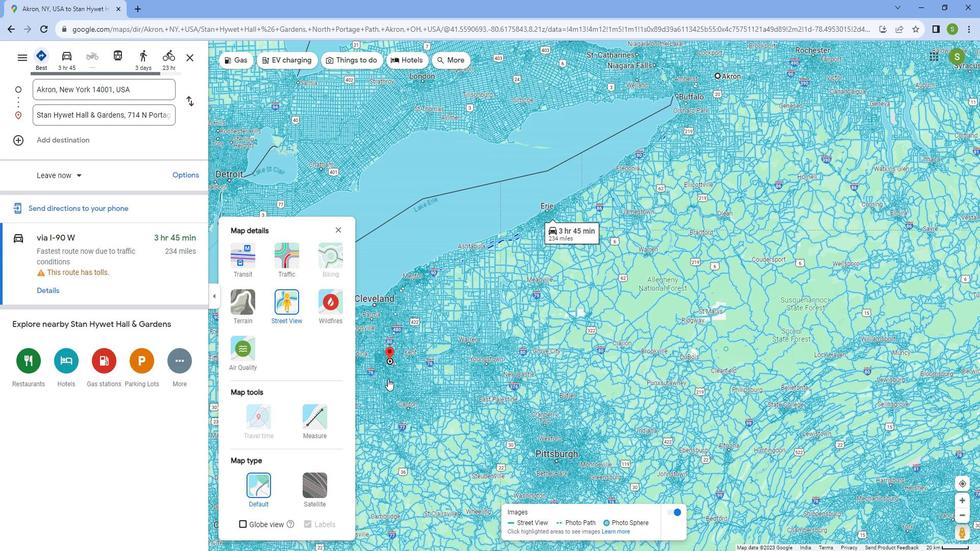 
Action: Mouse moved to (640, 125)
Screenshot: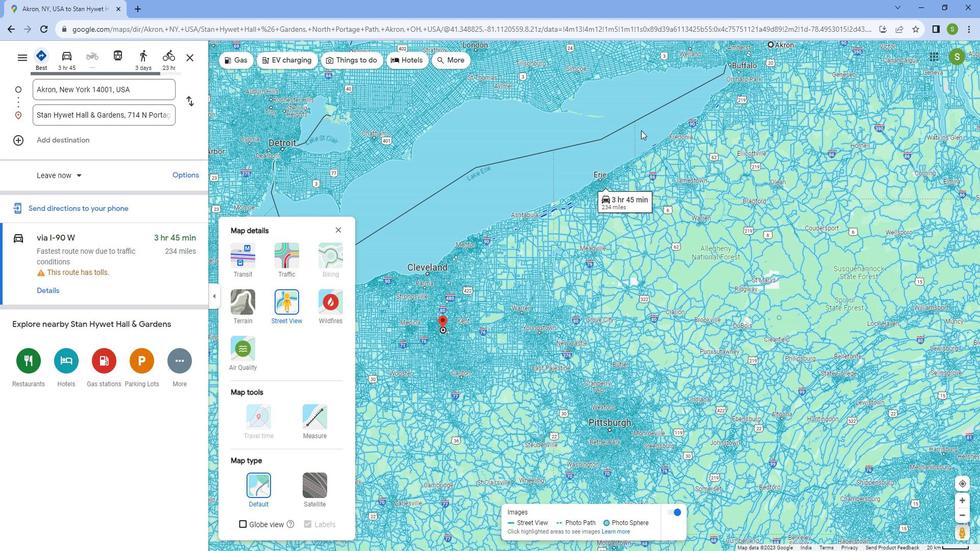 
Action: Mouse scrolled (640, 125) with delta (0, 0)
Screenshot: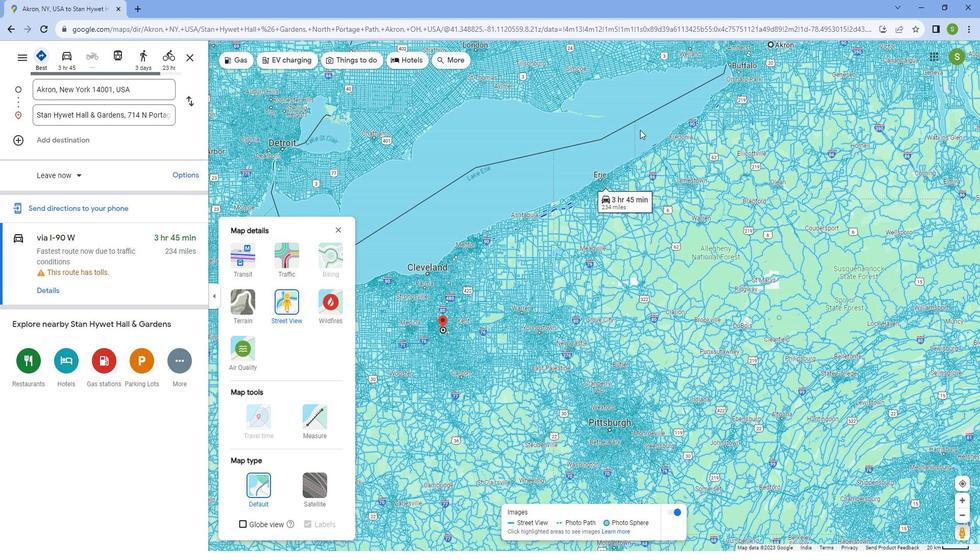 
Action: Mouse scrolled (640, 125) with delta (0, 0)
Screenshot: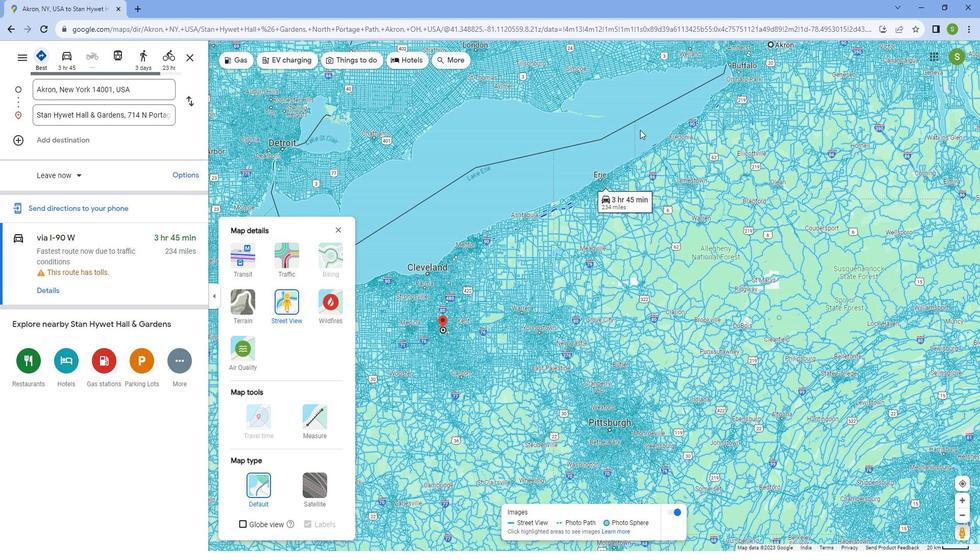 
Action: Mouse scrolled (640, 125) with delta (0, 0)
Screenshot: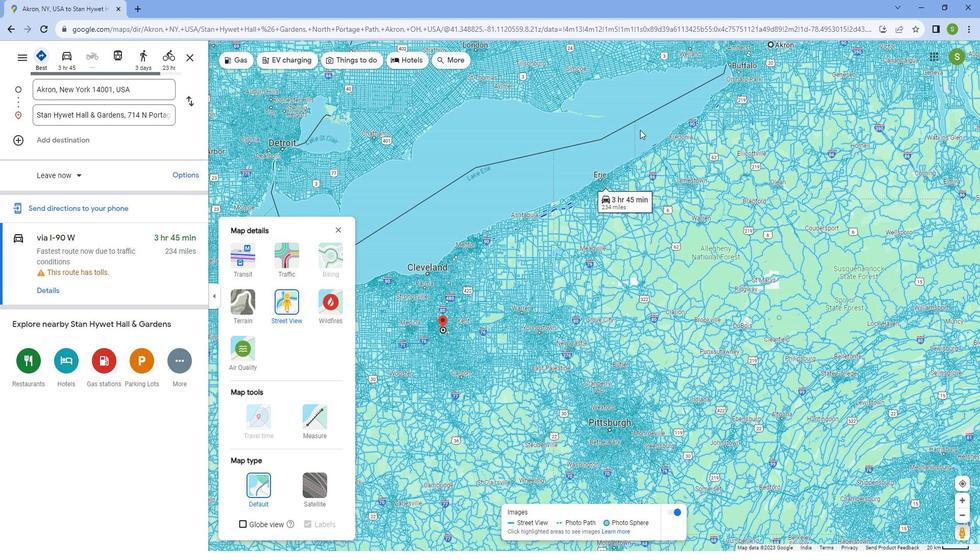 
Action: Mouse moved to (639, 125)
Screenshot: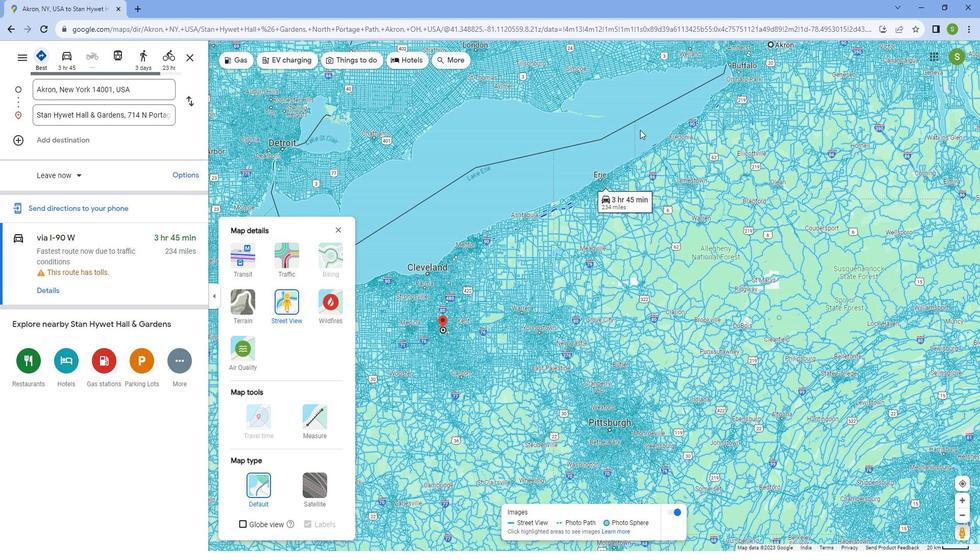 
Action: Mouse scrolled (639, 125) with delta (0, 0)
Screenshot: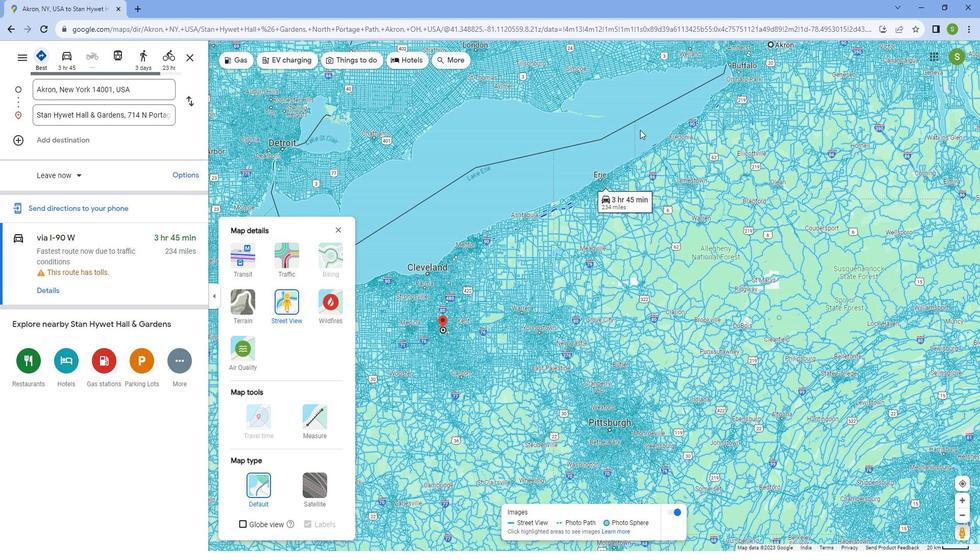 
Action: Mouse moved to (638, 125)
Screenshot: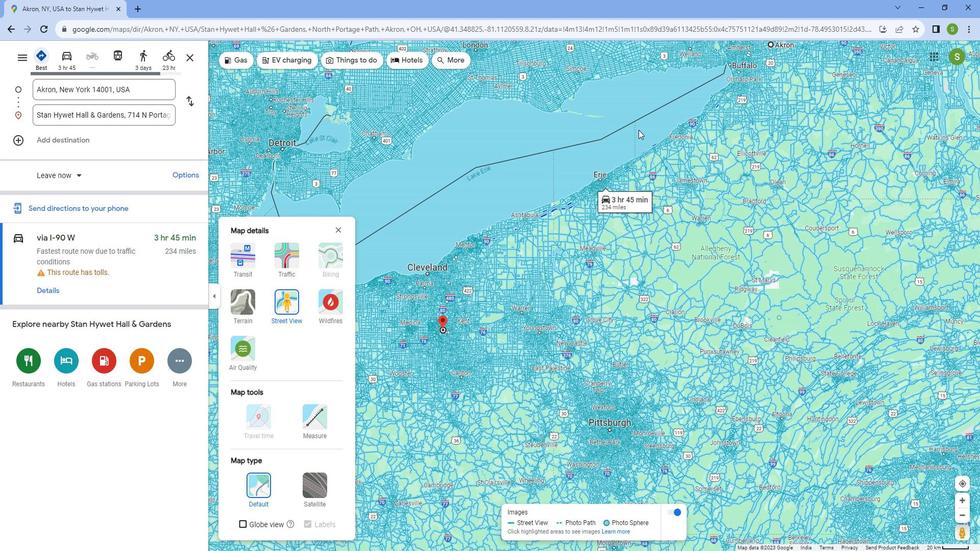 
Action: Mouse scrolled (638, 125) with delta (0, 0)
Screenshot: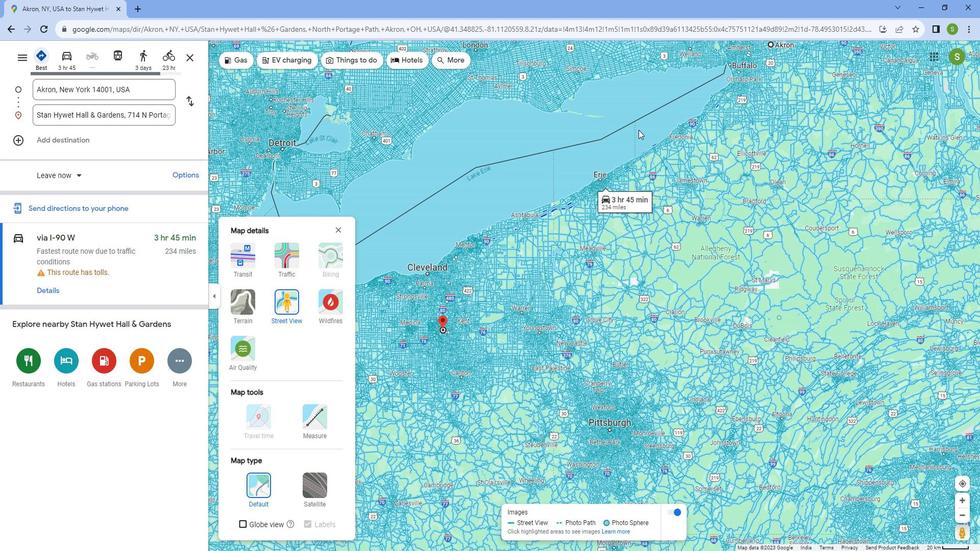 
Action: Mouse moved to (635, 126)
Screenshot: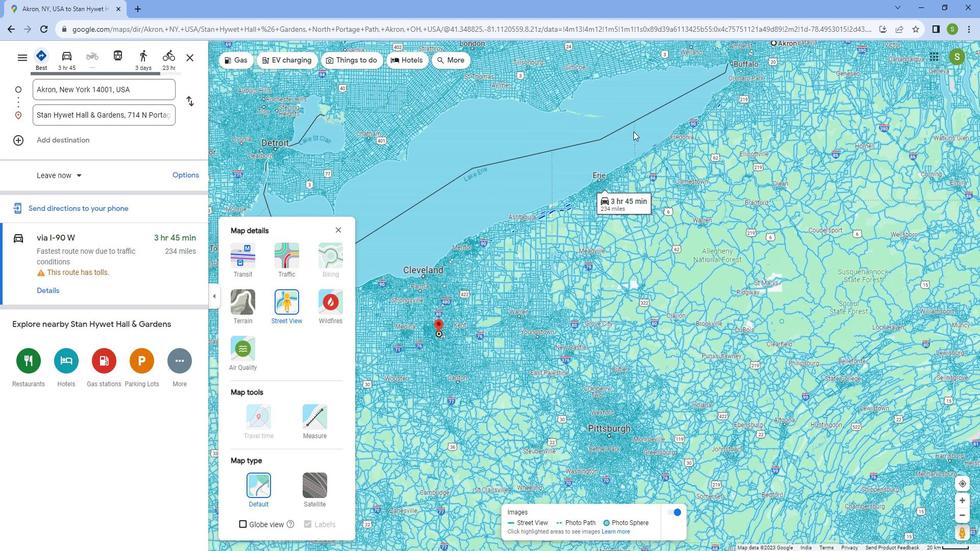 
Action: Mouse scrolled (635, 126) with delta (0, 0)
Screenshot: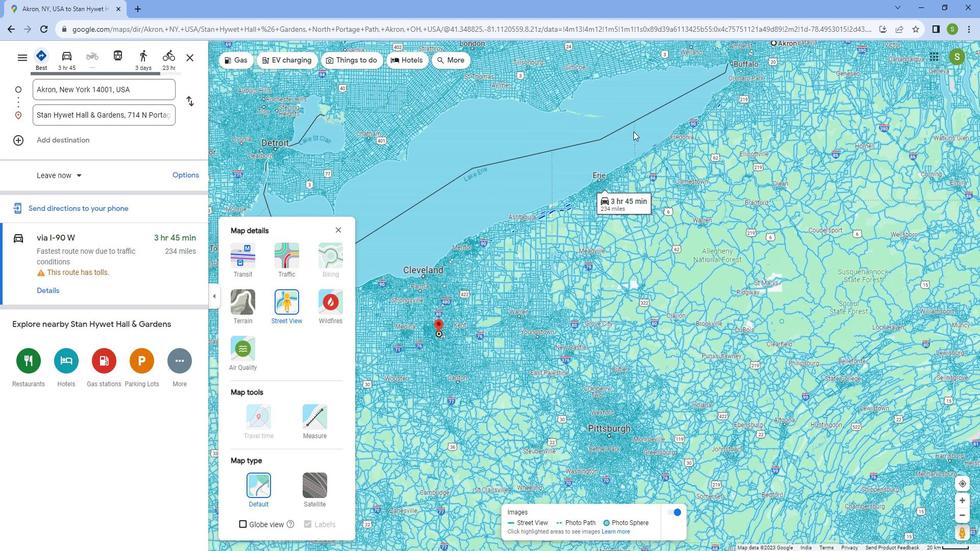 
Action: Mouse moved to (463, 329)
Screenshot: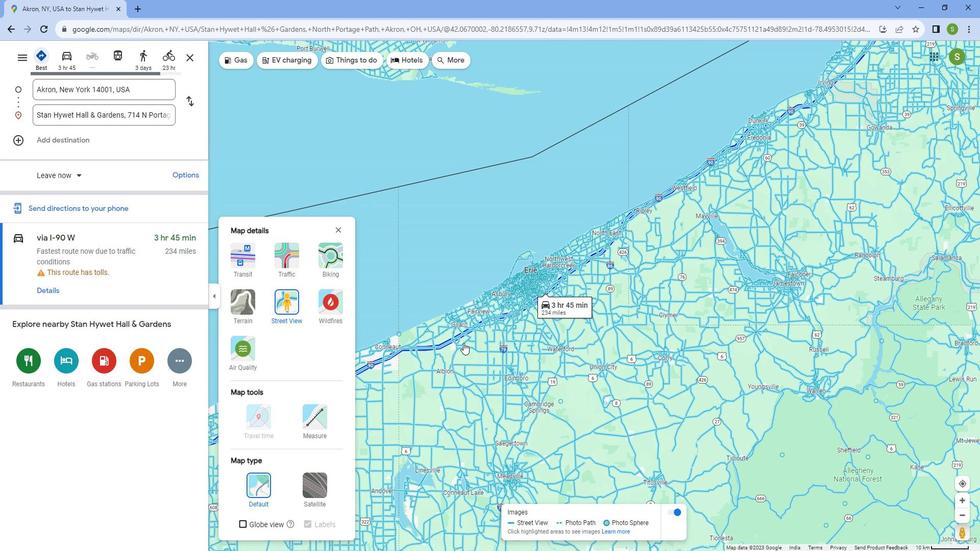 
Action: Mouse pressed left at (463, 329)
Screenshot: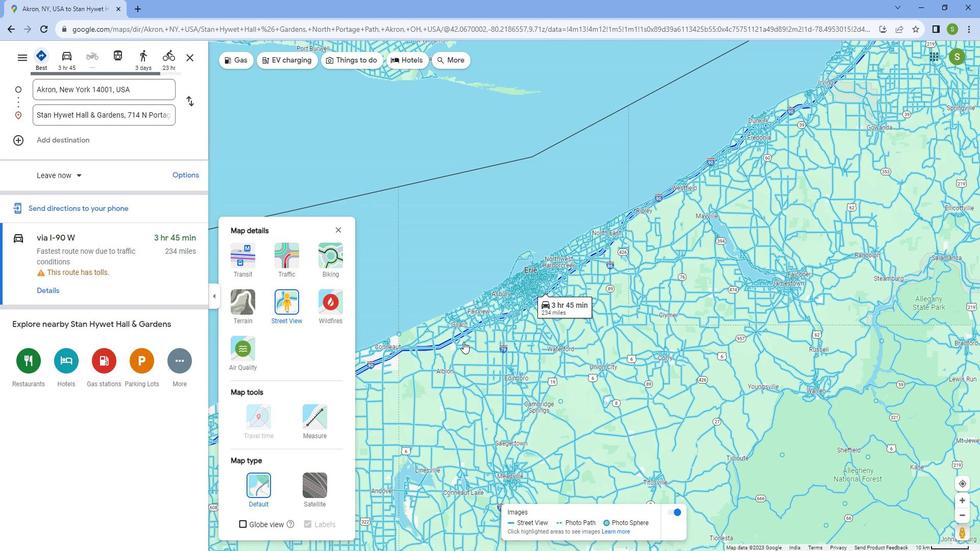 
Action: Mouse moved to (459, 310)
Screenshot: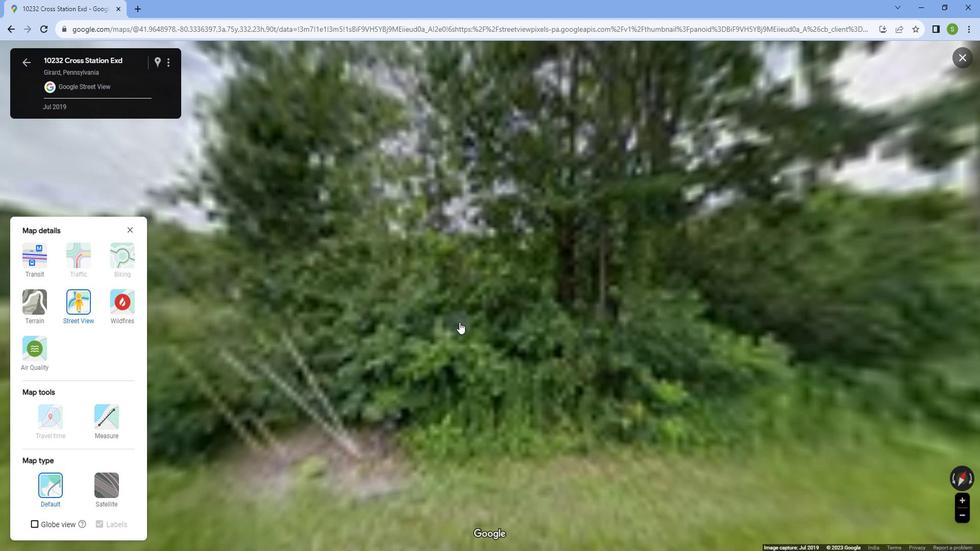 
Action: Mouse scrolled (459, 309) with delta (0, 0)
Screenshot: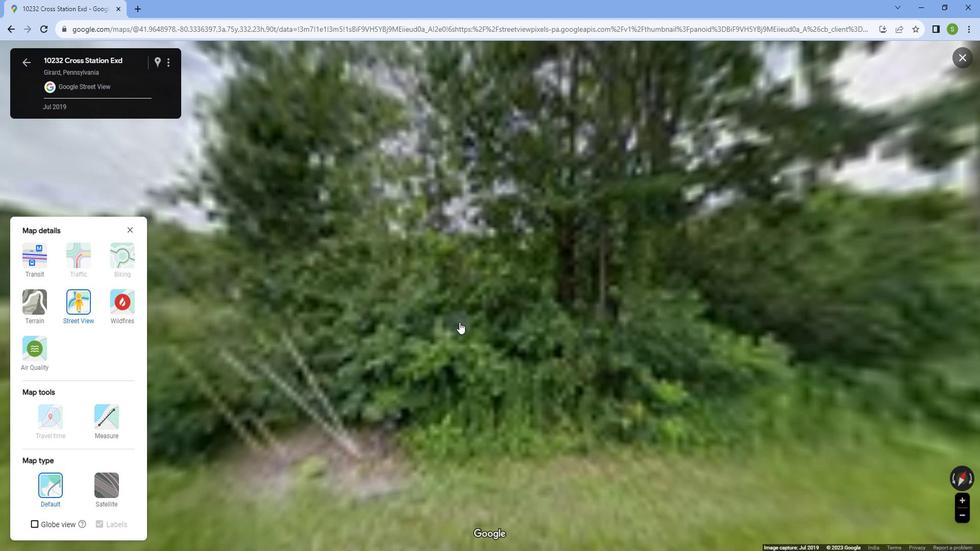 
Action: Mouse scrolled (459, 309) with delta (0, 0)
Screenshot: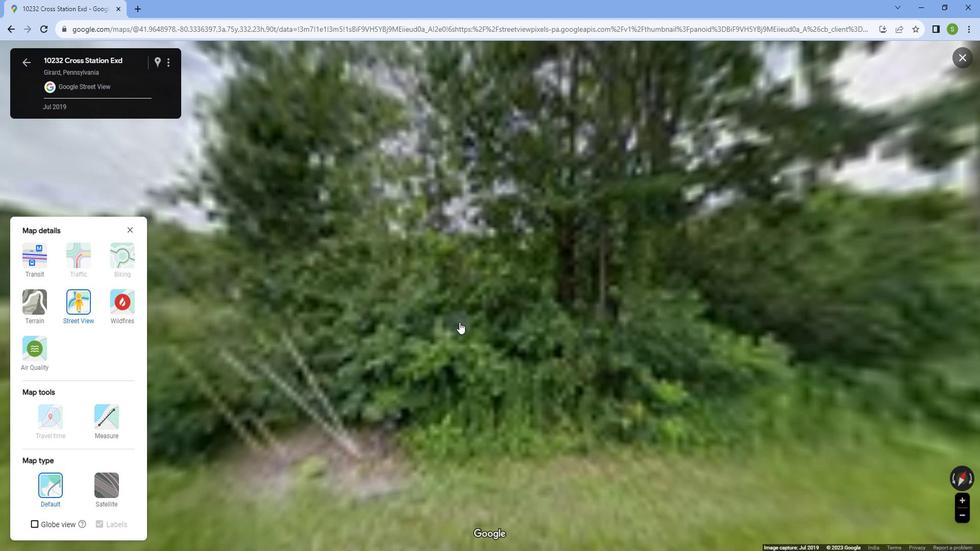 
Action: Mouse scrolled (459, 309) with delta (0, 0)
Screenshot: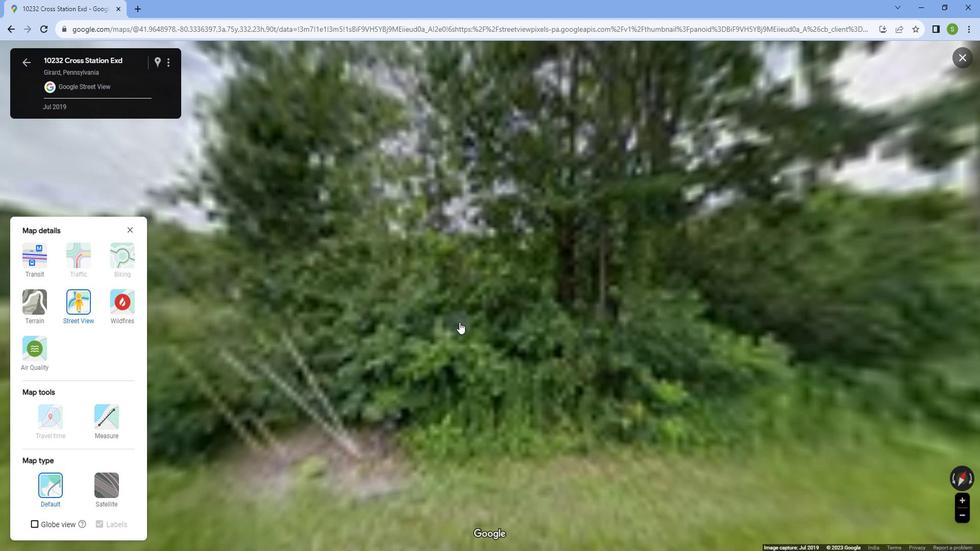 
Action: Mouse scrolled (459, 309) with delta (0, 0)
Screenshot: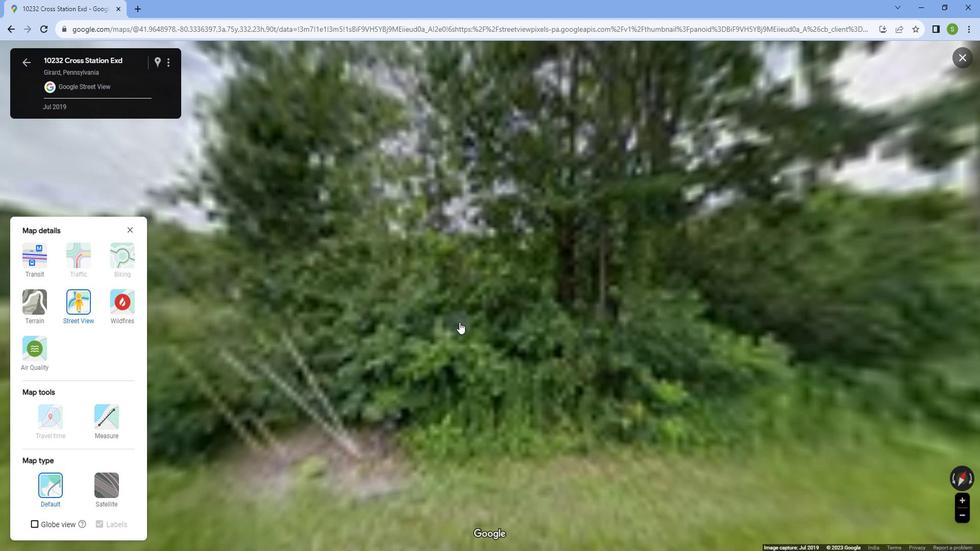 
Action: Mouse scrolled (459, 309) with delta (0, 0)
Screenshot: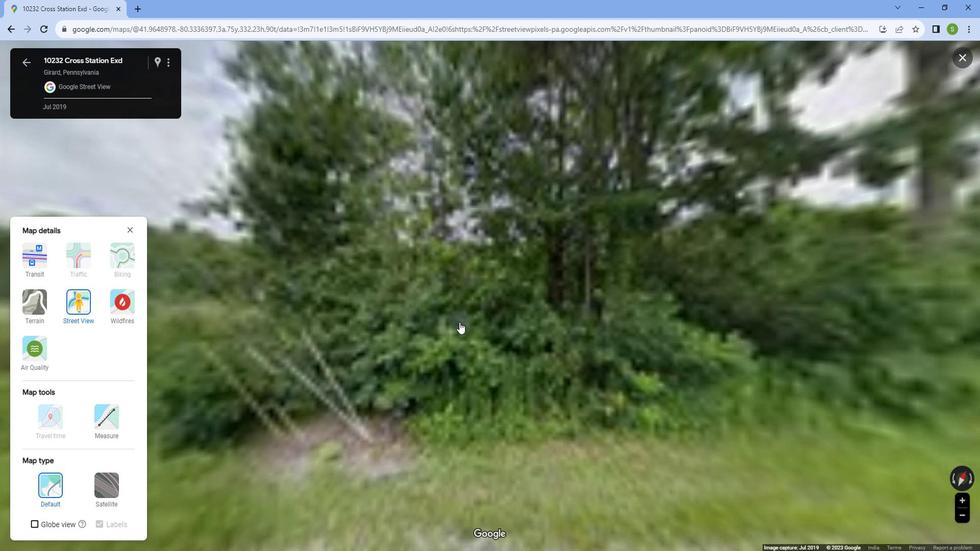 
Action: Mouse scrolled (459, 309) with delta (0, 0)
Screenshot: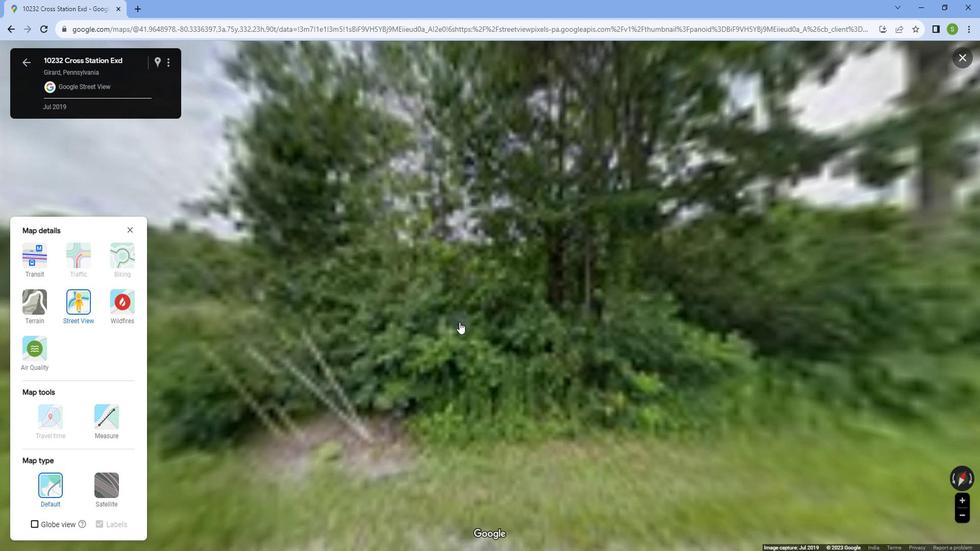 
Action: Mouse scrolled (459, 309) with delta (0, 0)
Screenshot: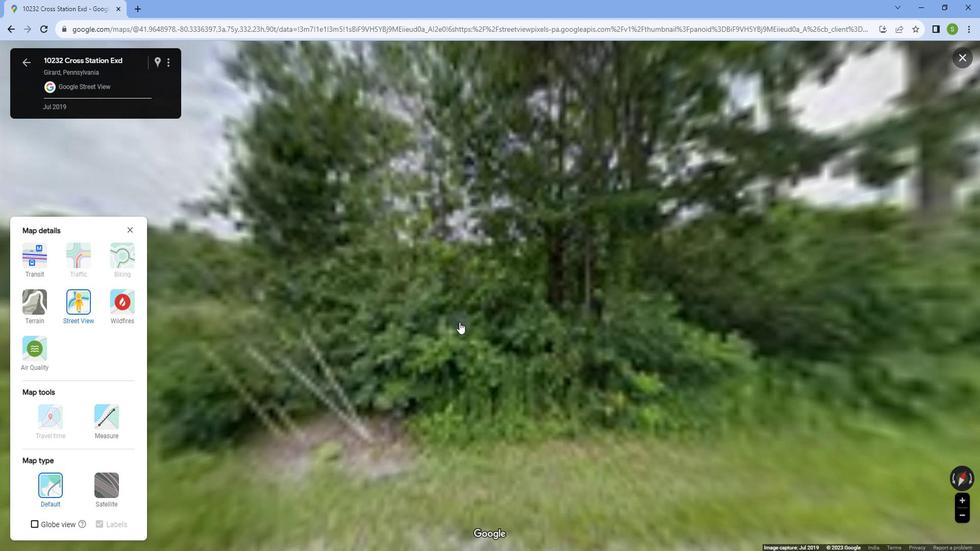 
Action: Mouse scrolled (459, 310) with delta (0, 0)
Screenshot: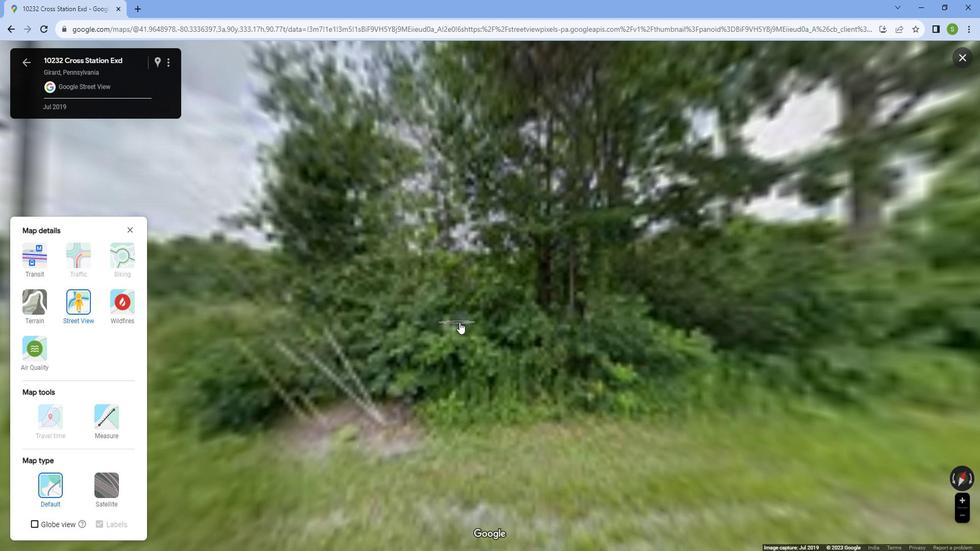 
Action: Mouse scrolled (459, 309) with delta (0, 0)
Screenshot: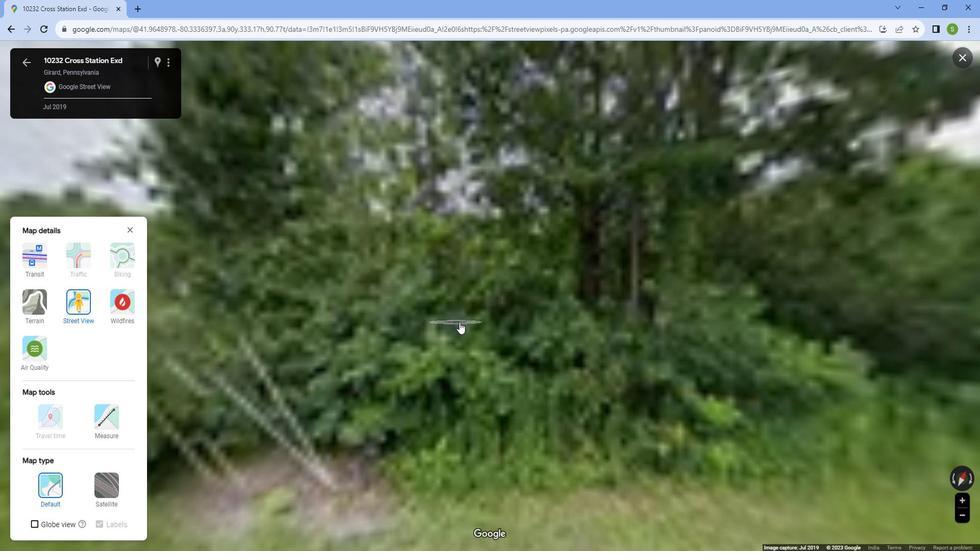 
Action: Mouse scrolled (459, 309) with delta (0, 0)
Screenshot: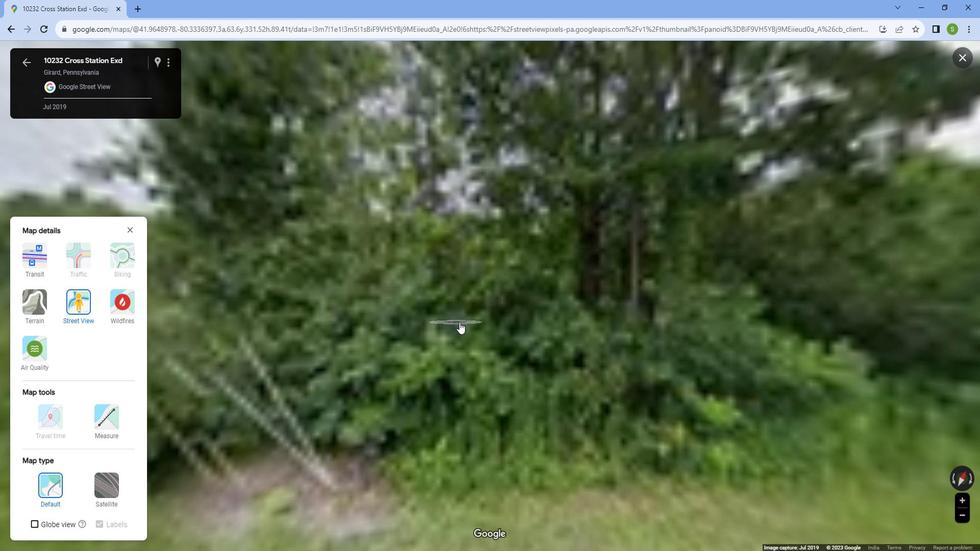 
Action: Mouse scrolled (459, 309) with delta (0, 0)
Screenshot: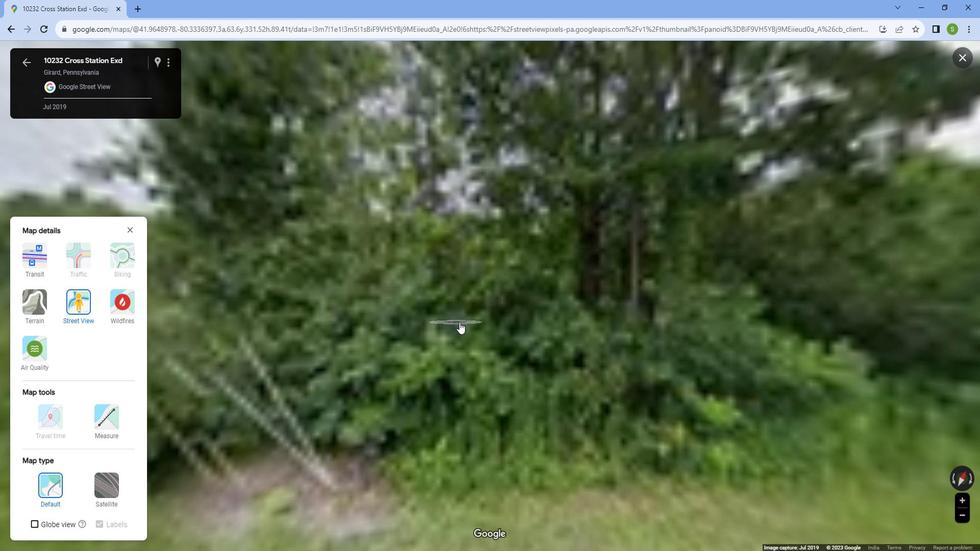 
Action: Mouse scrolled (459, 309) with delta (0, 0)
Screenshot: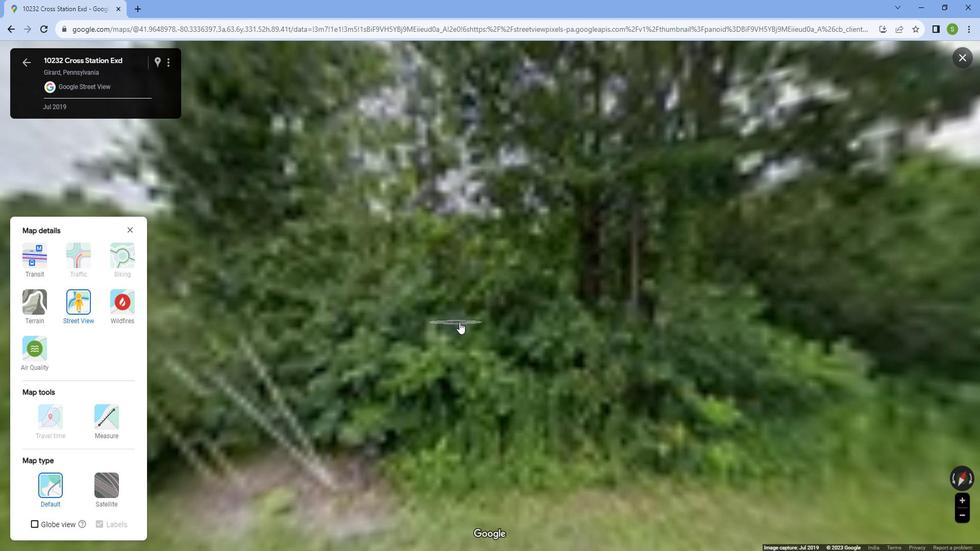
Action: Mouse scrolled (459, 309) with delta (0, 0)
Screenshot: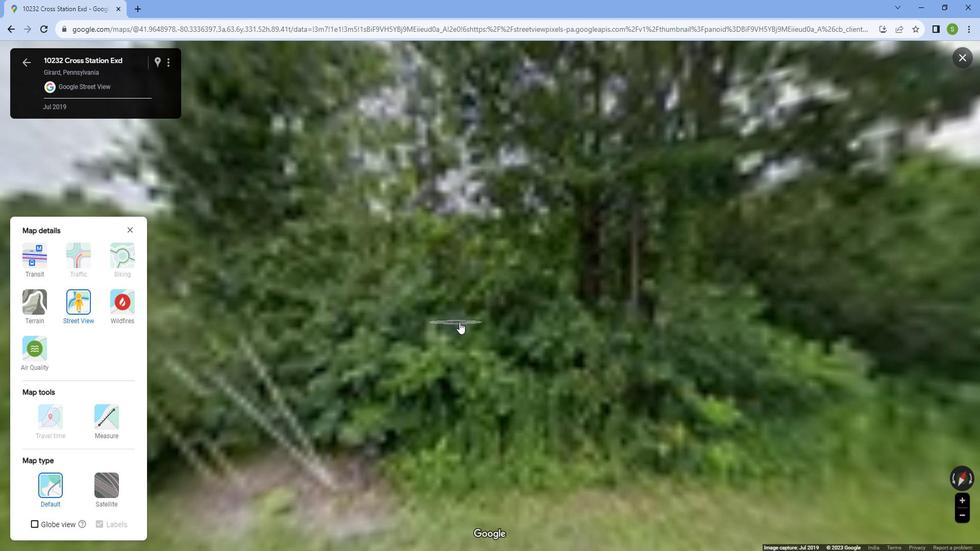 
Action: Mouse scrolled (459, 309) with delta (0, 0)
Screenshot: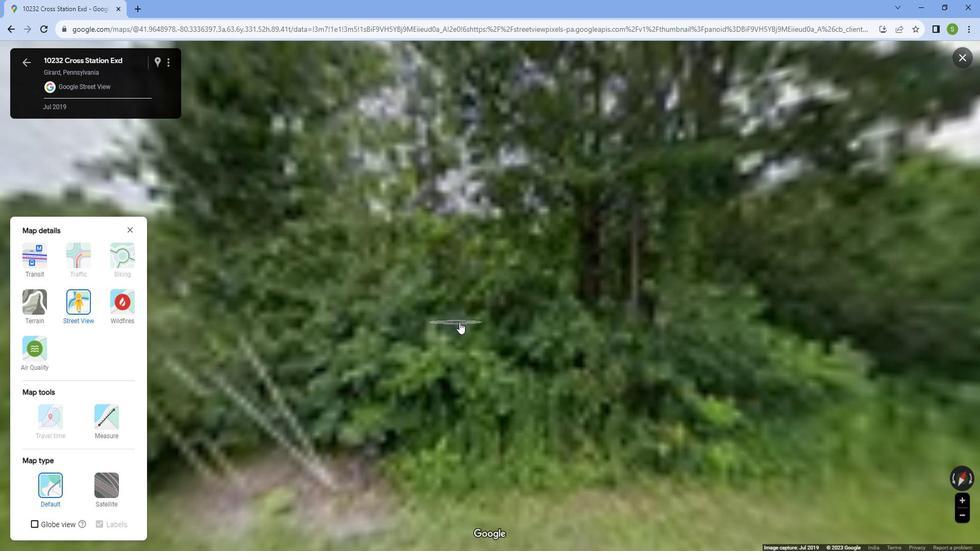
Action: Mouse scrolled (459, 309) with delta (0, 0)
Screenshot: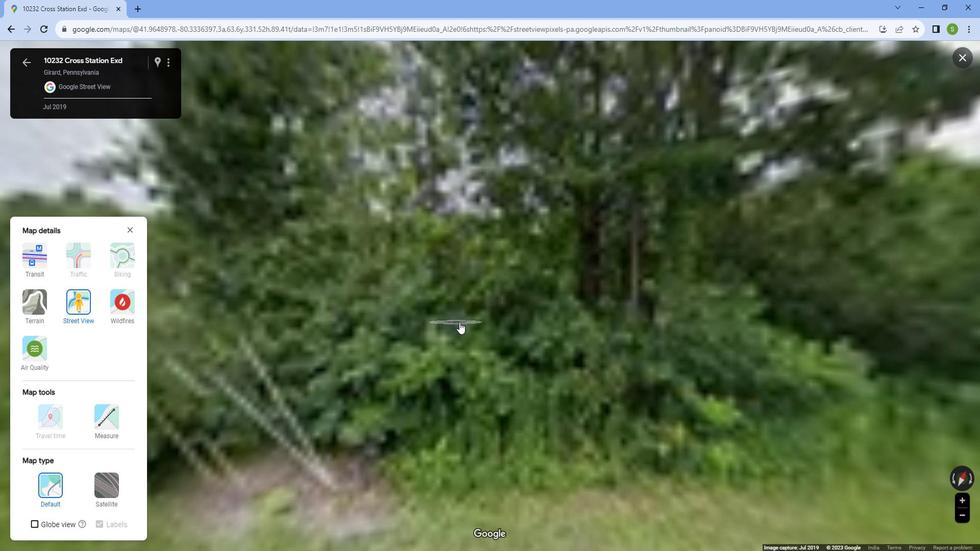 
Action: Mouse scrolled (459, 309) with delta (0, 0)
Screenshot: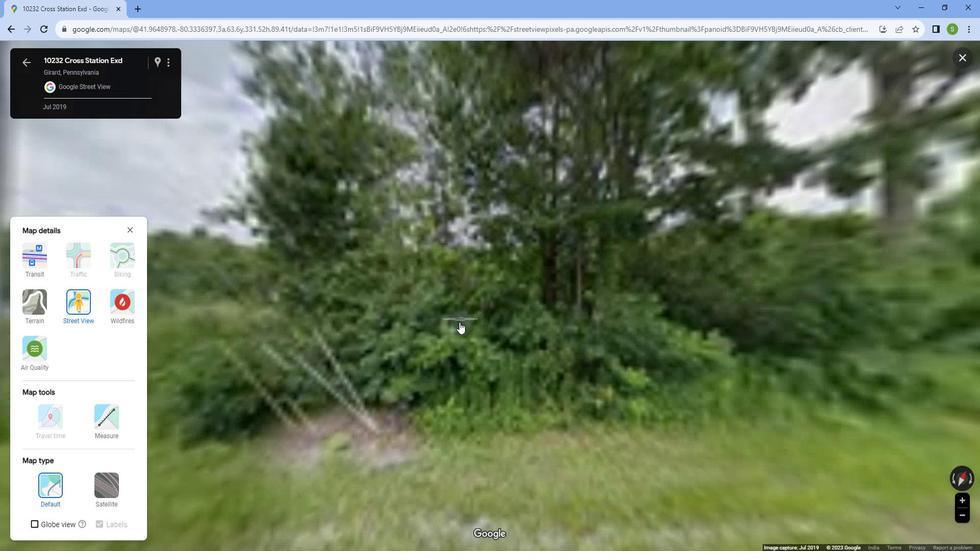 
Action: Mouse moved to (613, 328)
Screenshot: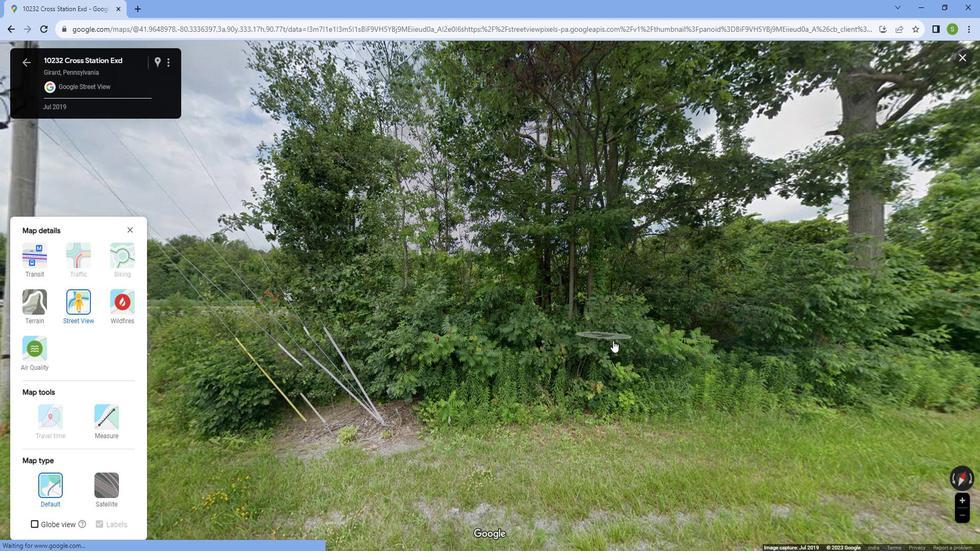 
Action: Mouse pressed left at (613, 328)
Screenshot: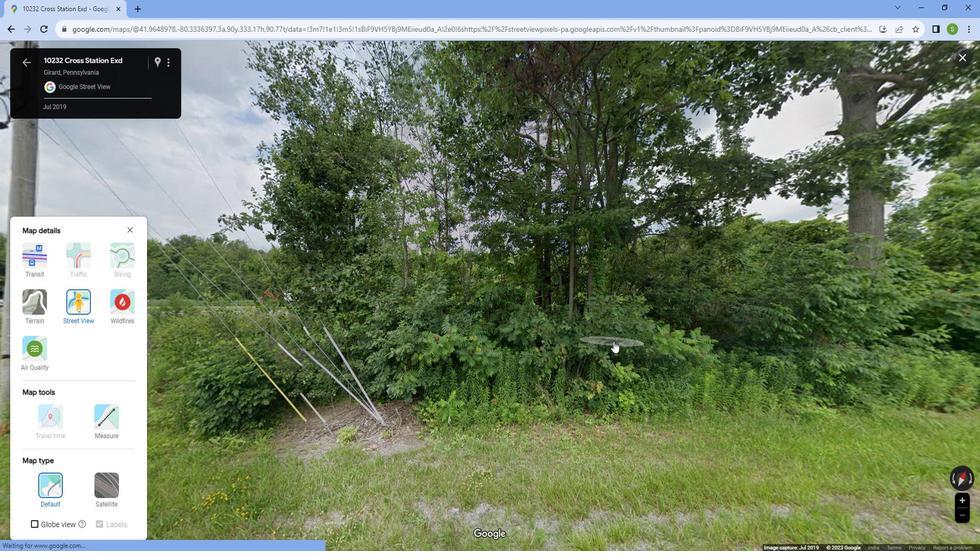 
Action: Mouse moved to (326, 324)
Screenshot: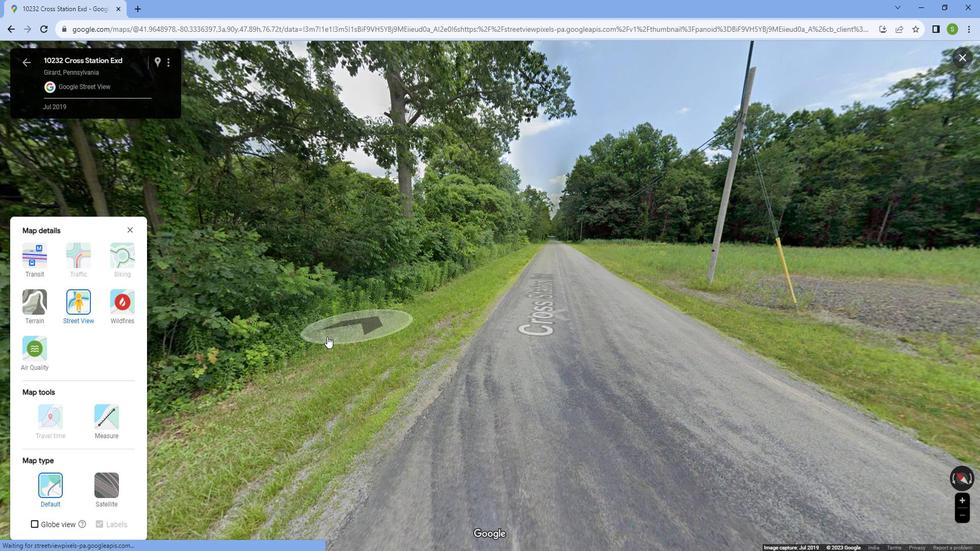 
Action: Mouse pressed left at (326, 324)
Screenshot: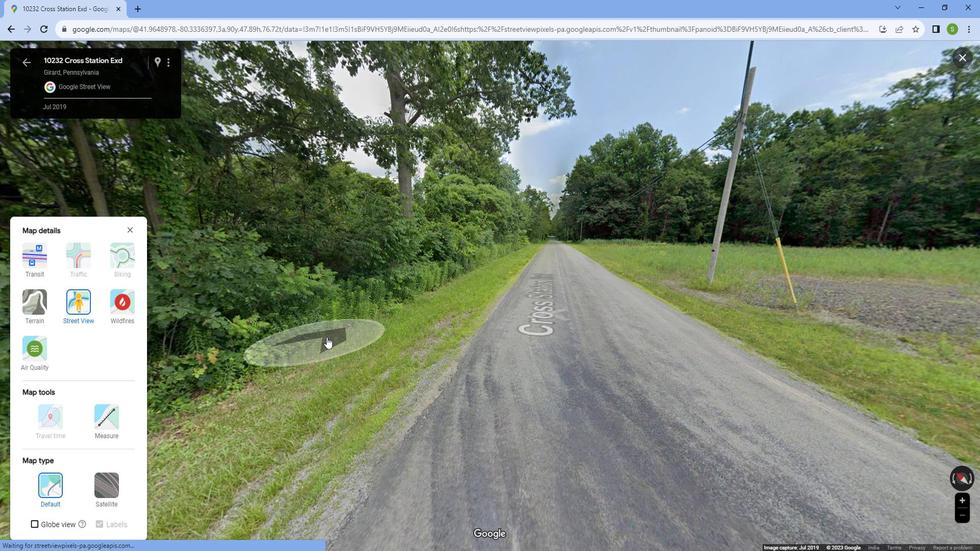 
Action: Mouse moved to (493, 297)
Screenshot: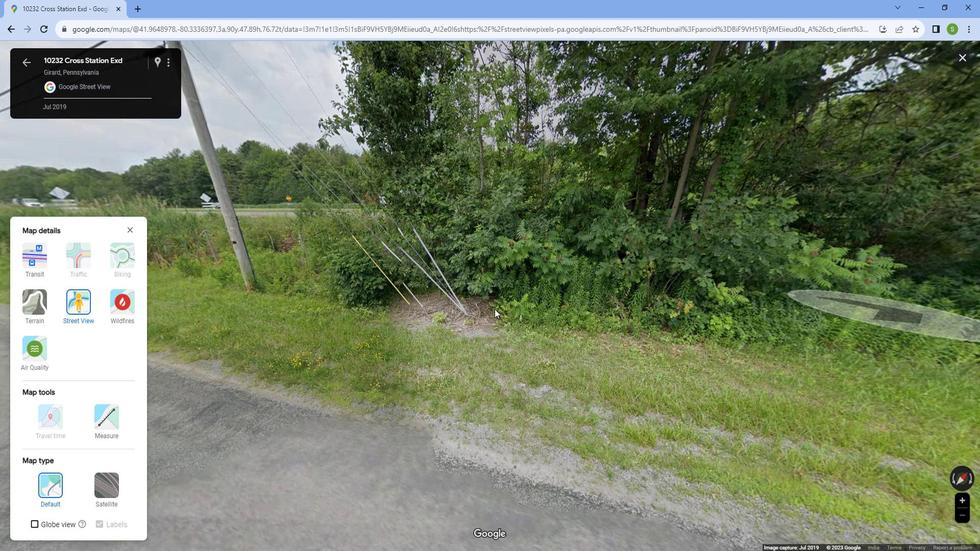 
Action: Mouse pressed left at (493, 297)
Screenshot: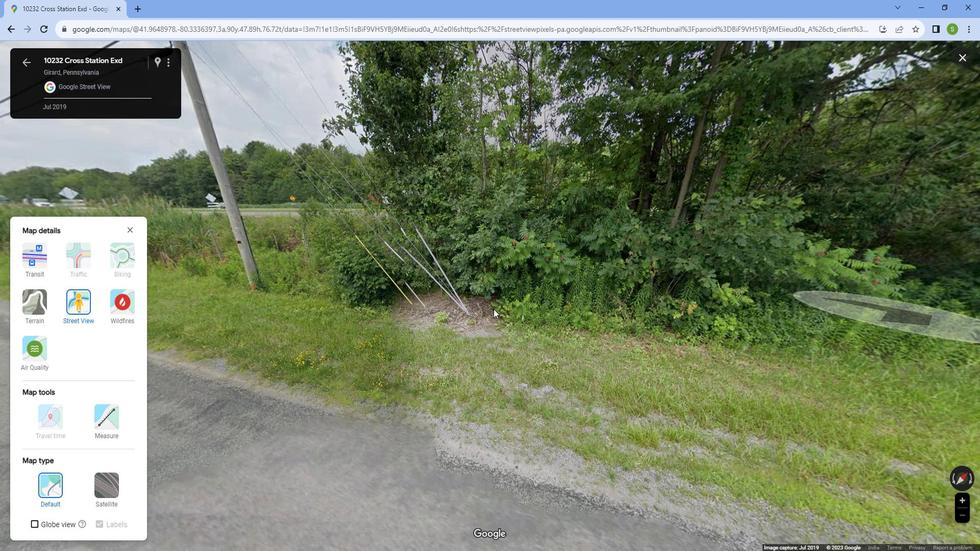 
Action: Mouse moved to (505, 267)
Screenshot: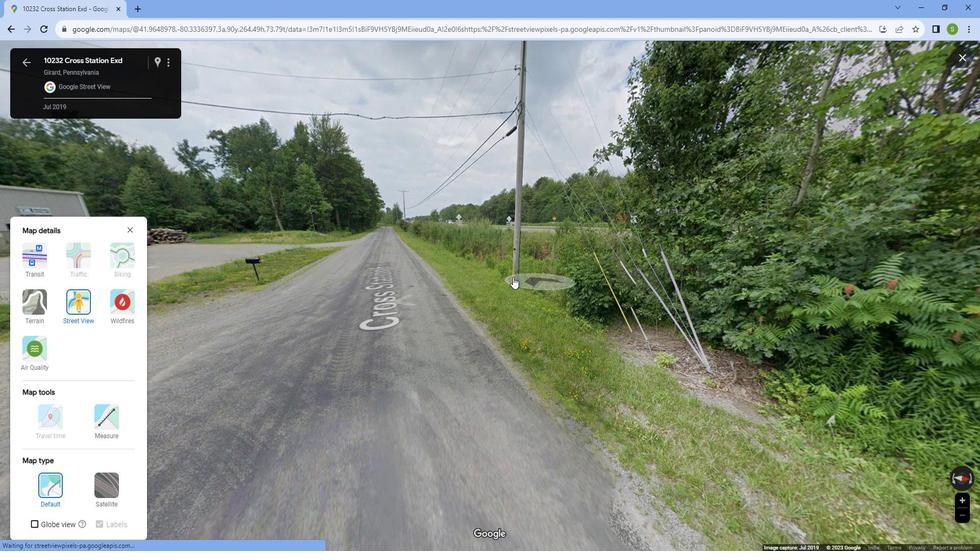 
Action: Mouse pressed left at (505, 267)
Screenshot: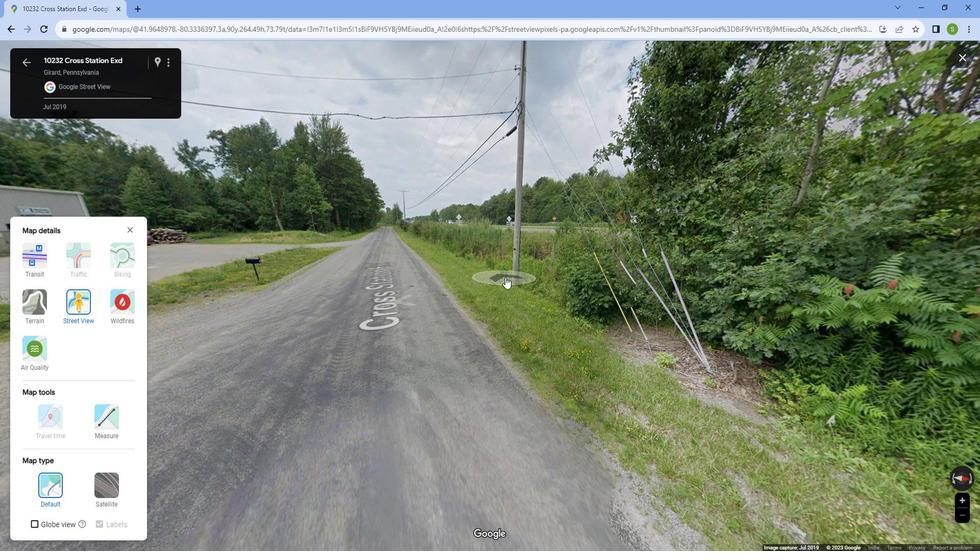 
Action: Mouse moved to (397, 317)
Screenshot: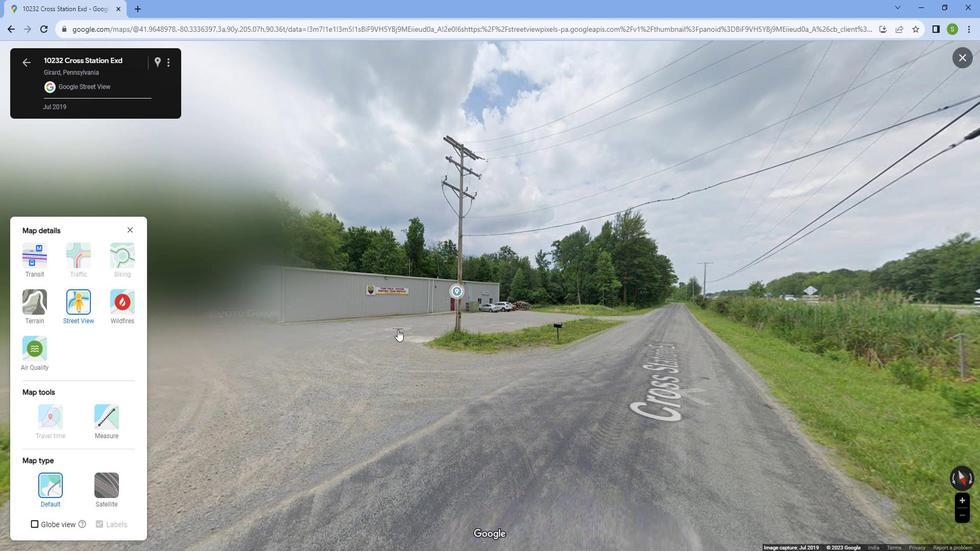 
Action: Mouse pressed left at (397, 317)
Screenshot: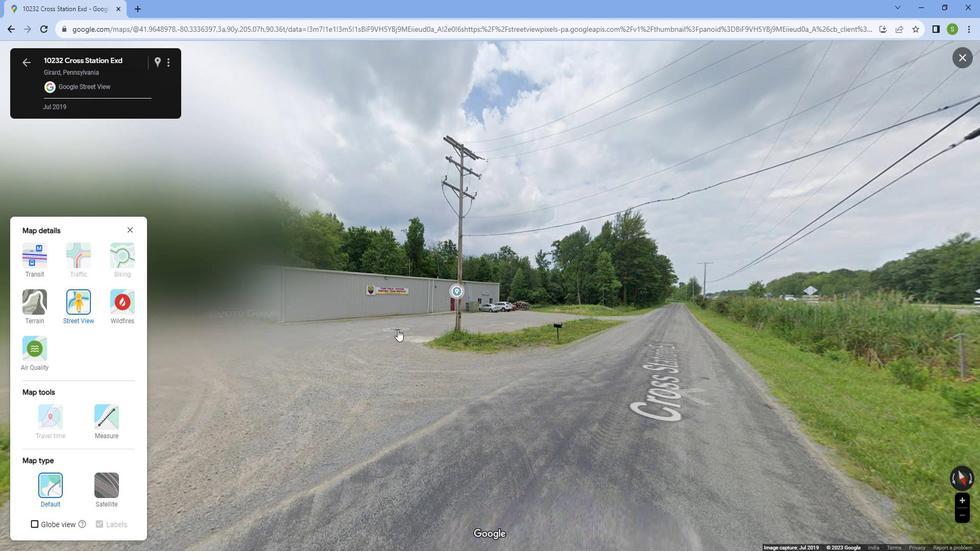 
Action: Mouse moved to (342, 374)
Screenshot: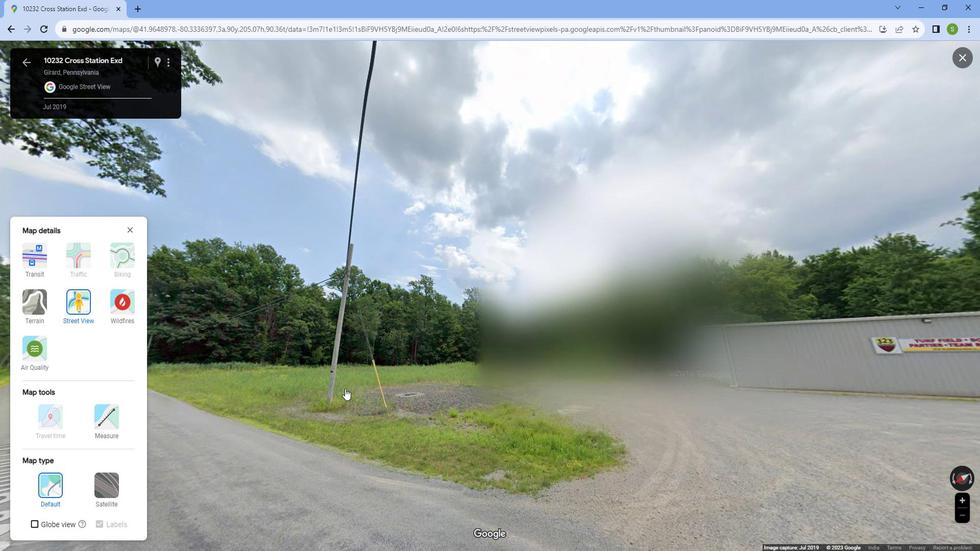
Action: Mouse pressed left at (342, 374)
Screenshot: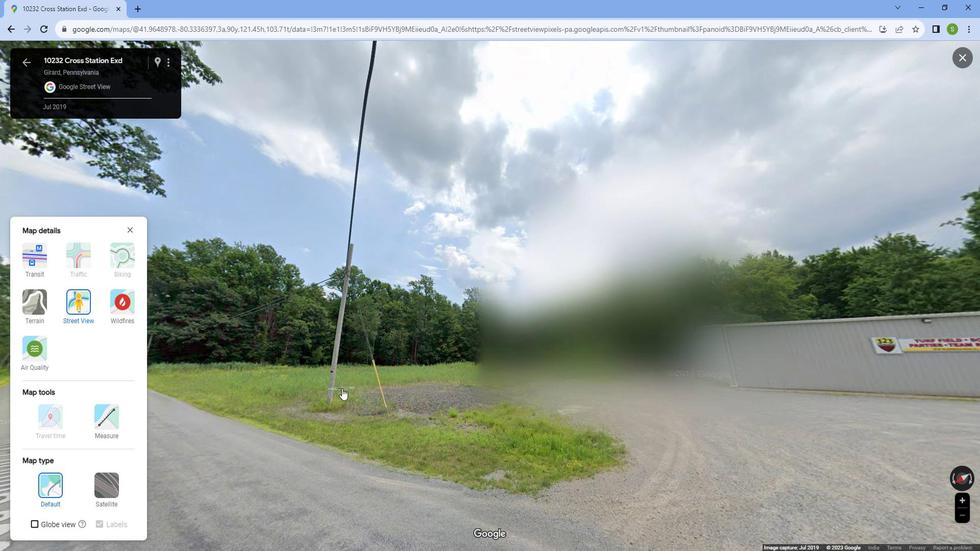 
Action: Mouse moved to (769, 388)
Screenshot: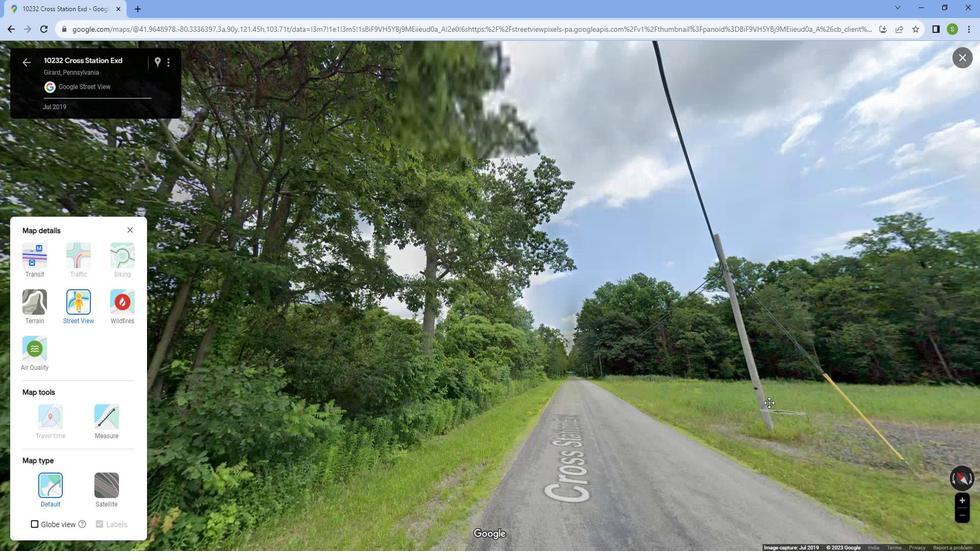 
